 Task: Create a due date automation trigger when advanced on, on the wednesday of the week before a card is due add fields without custom field "Resume" set to 10 at 11:00 AM.
Action: Mouse moved to (1066, 78)
Screenshot: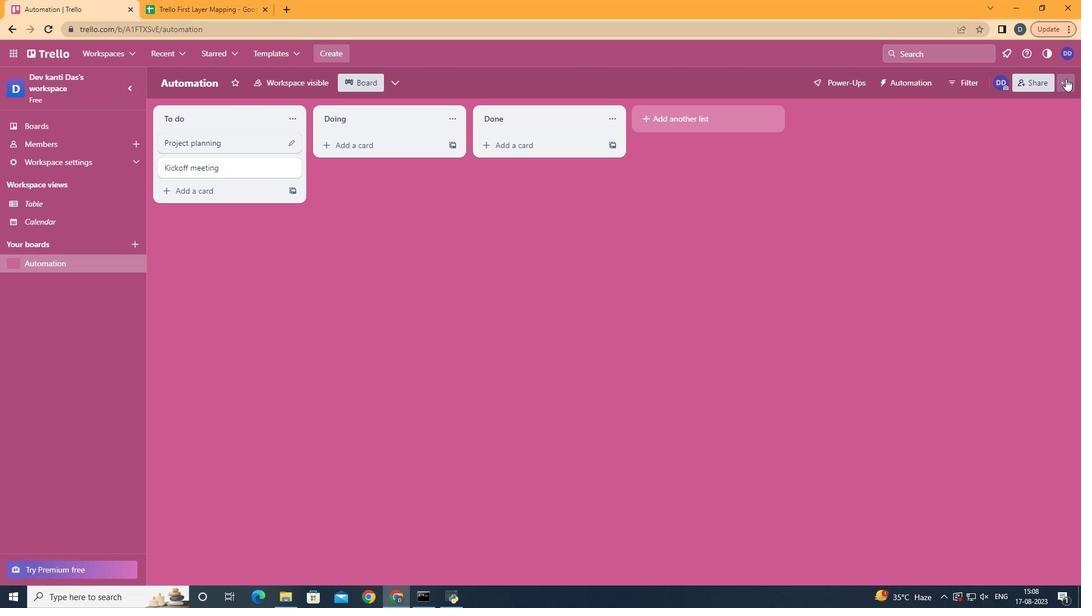 
Action: Mouse pressed left at (1066, 78)
Screenshot: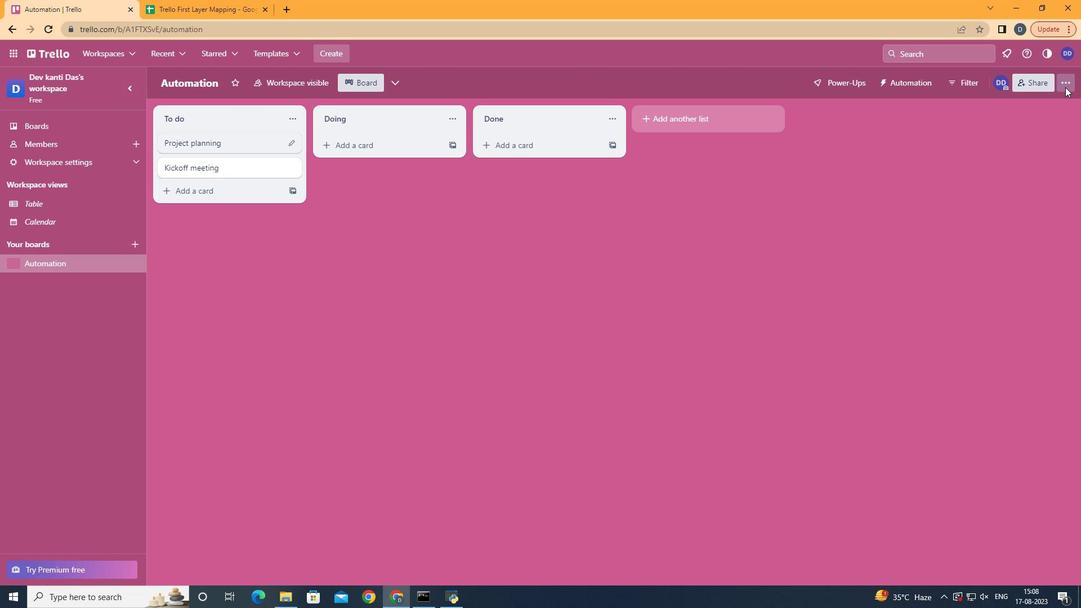 
Action: Mouse moved to (1007, 234)
Screenshot: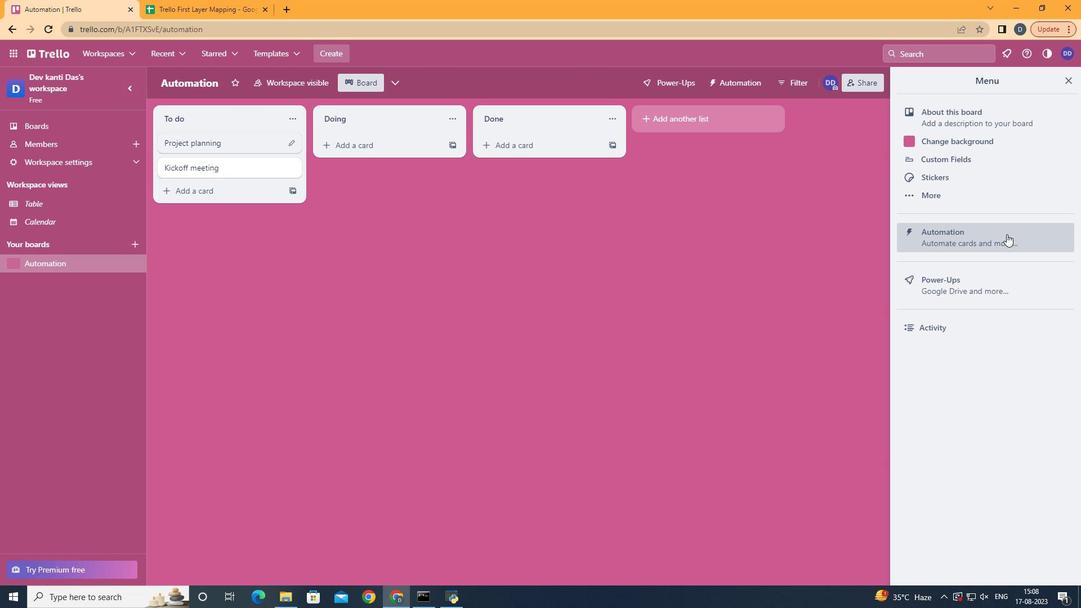 
Action: Mouse pressed left at (1007, 234)
Screenshot: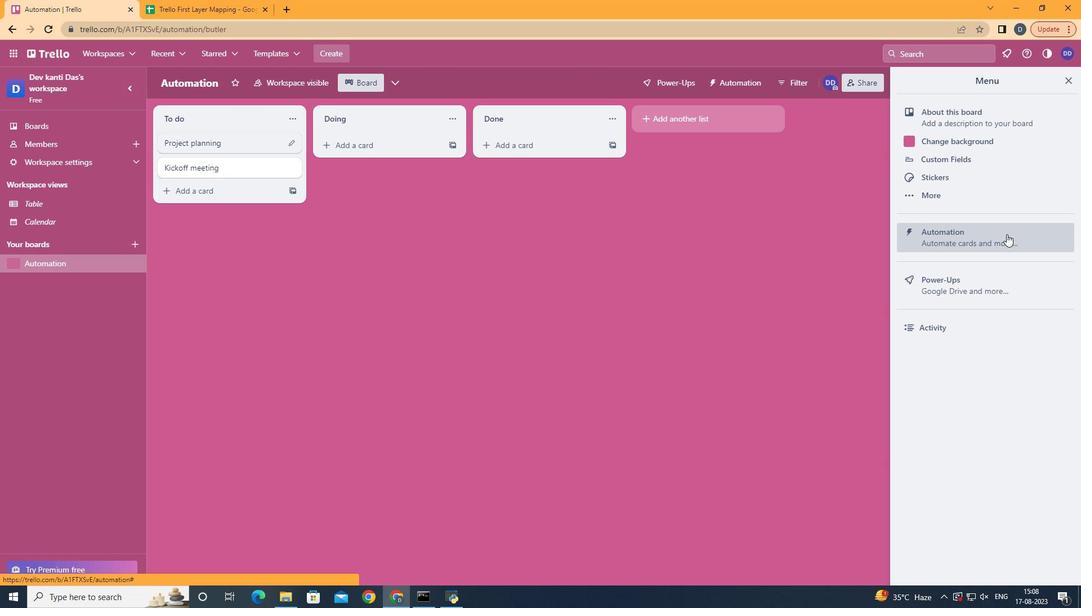 
Action: Mouse moved to (205, 224)
Screenshot: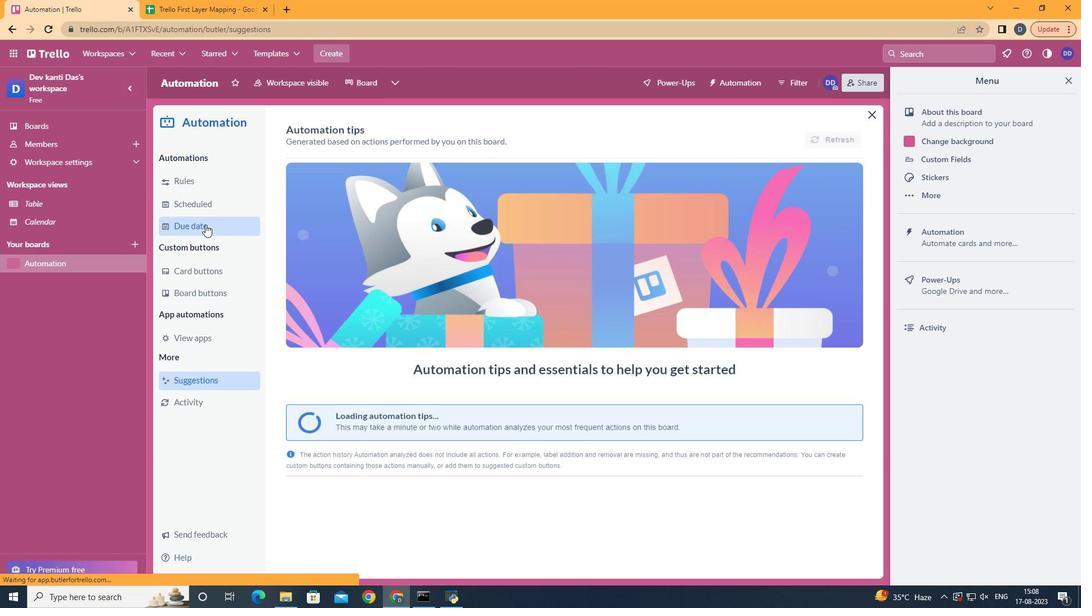 
Action: Mouse pressed left at (205, 224)
Screenshot: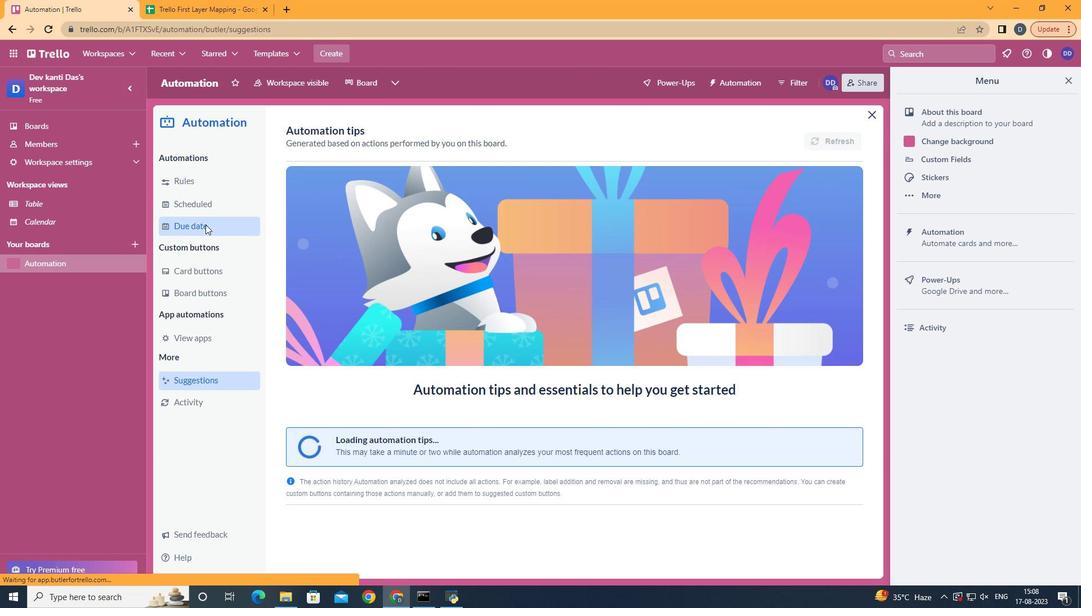 
Action: Mouse moved to (799, 139)
Screenshot: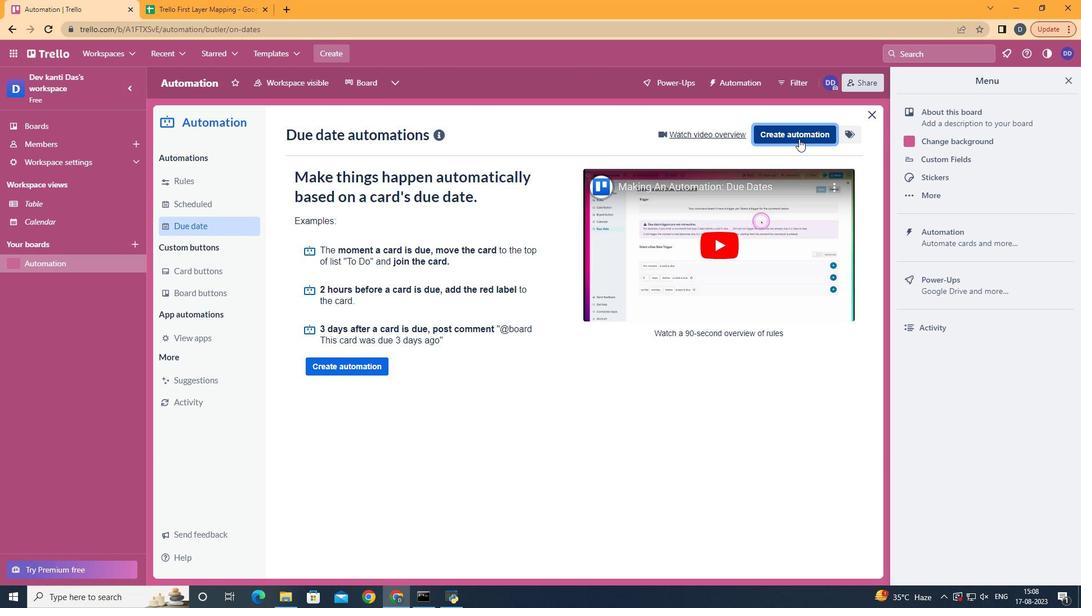 
Action: Mouse pressed left at (799, 139)
Screenshot: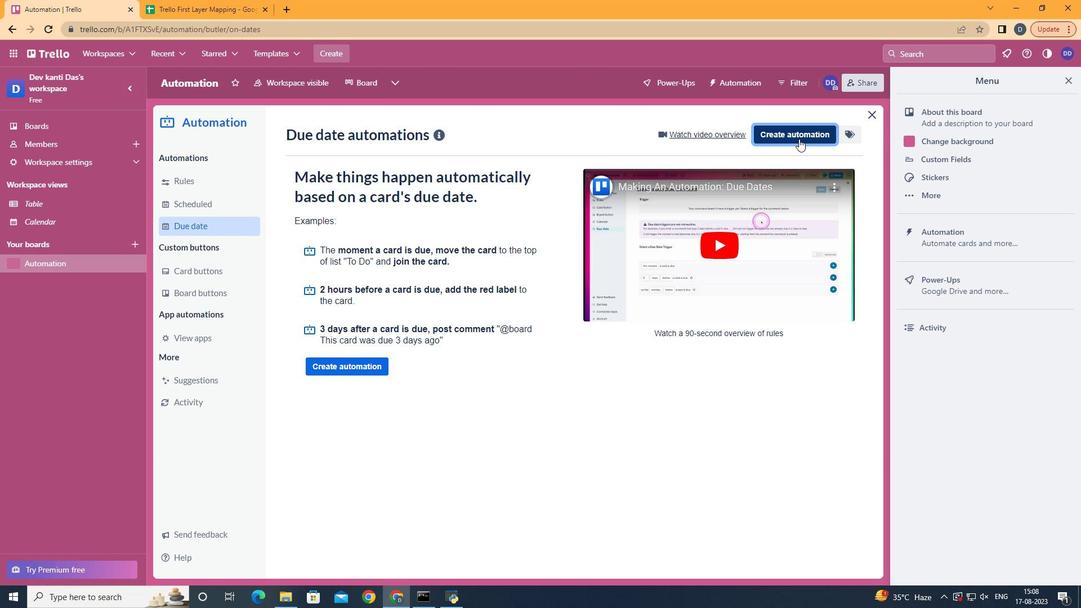 
Action: Mouse moved to (568, 244)
Screenshot: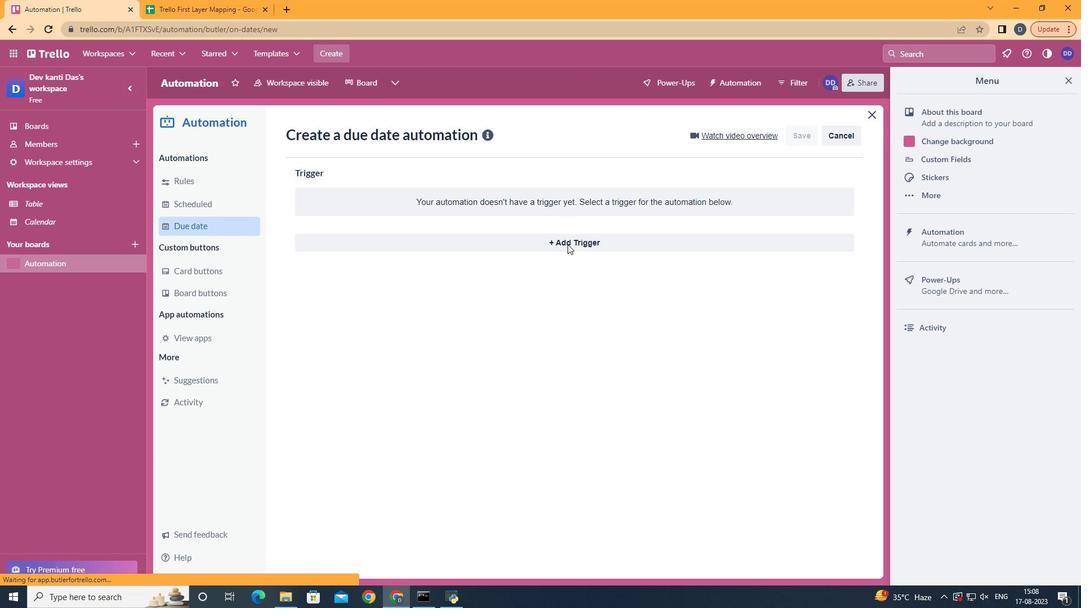 
Action: Mouse pressed left at (568, 244)
Screenshot: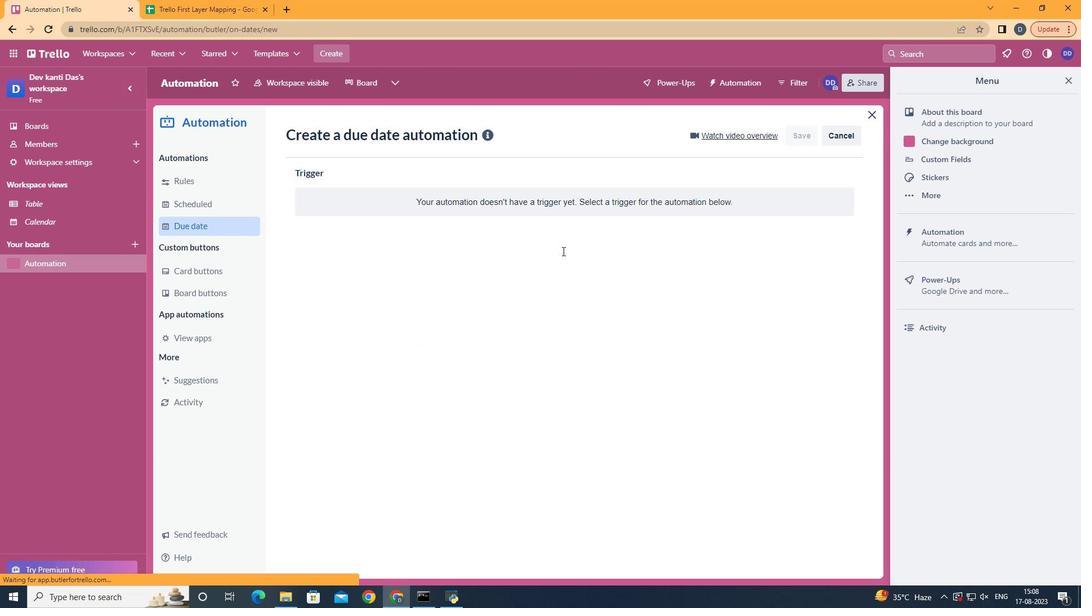 
Action: Mouse moved to (361, 336)
Screenshot: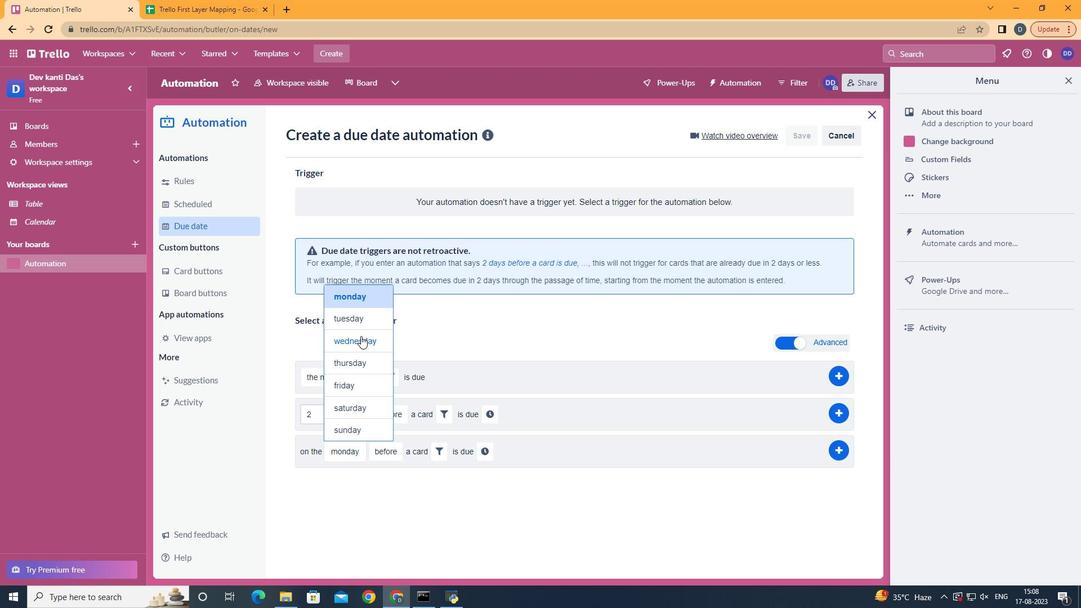
Action: Mouse pressed left at (361, 336)
Screenshot: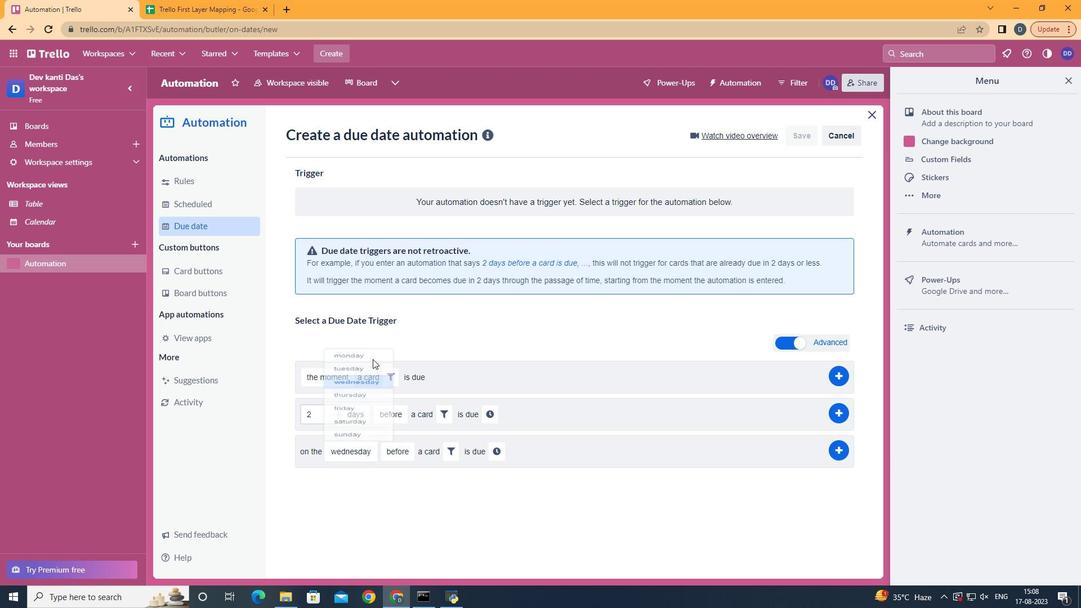 
Action: Mouse moved to (411, 537)
Screenshot: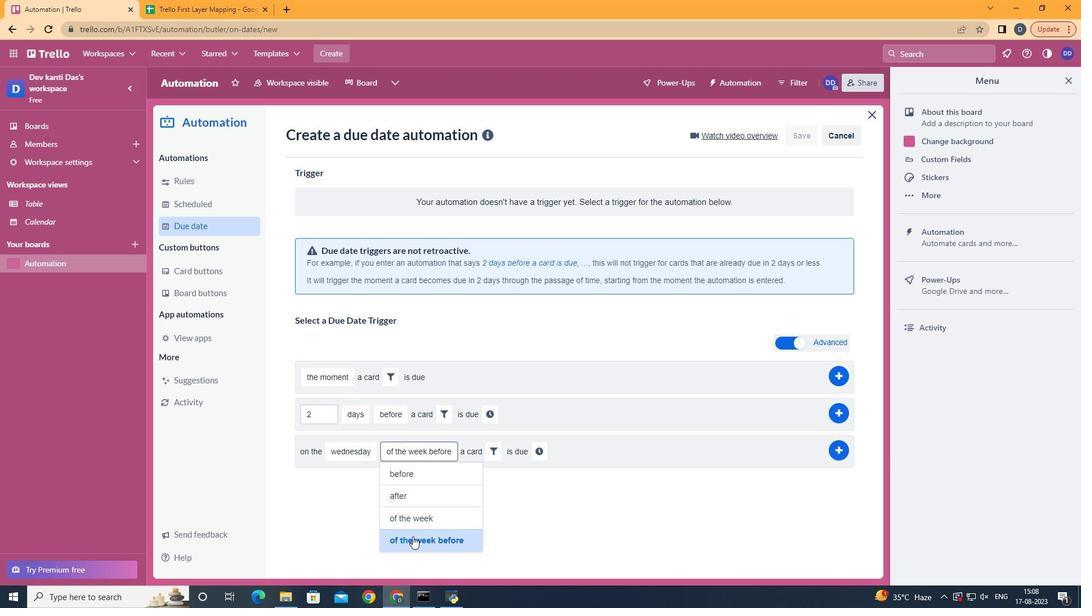 
Action: Mouse pressed left at (411, 537)
Screenshot: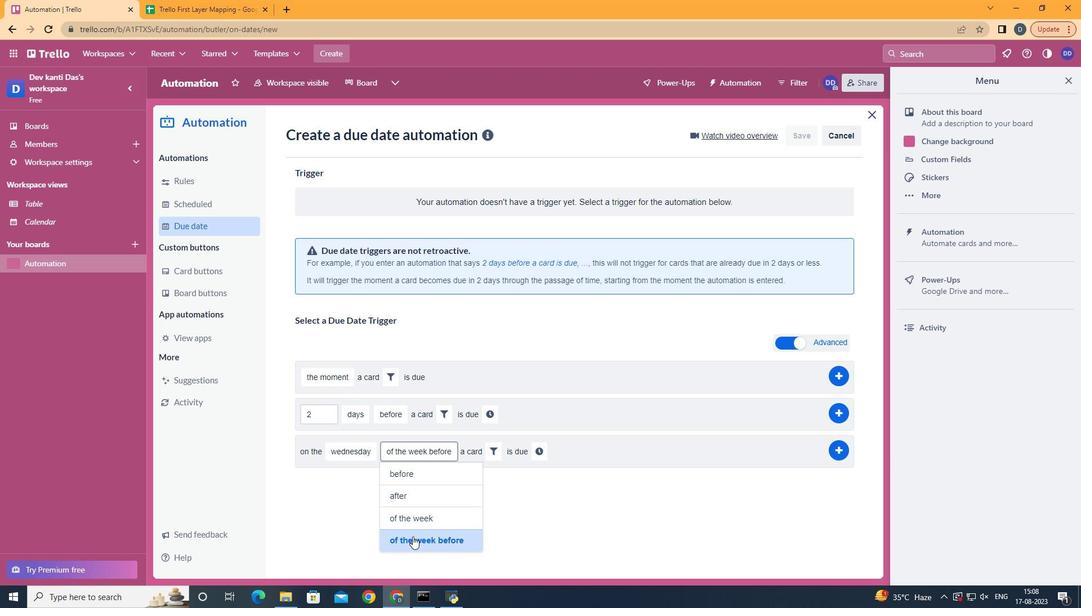 
Action: Mouse moved to (502, 458)
Screenshot: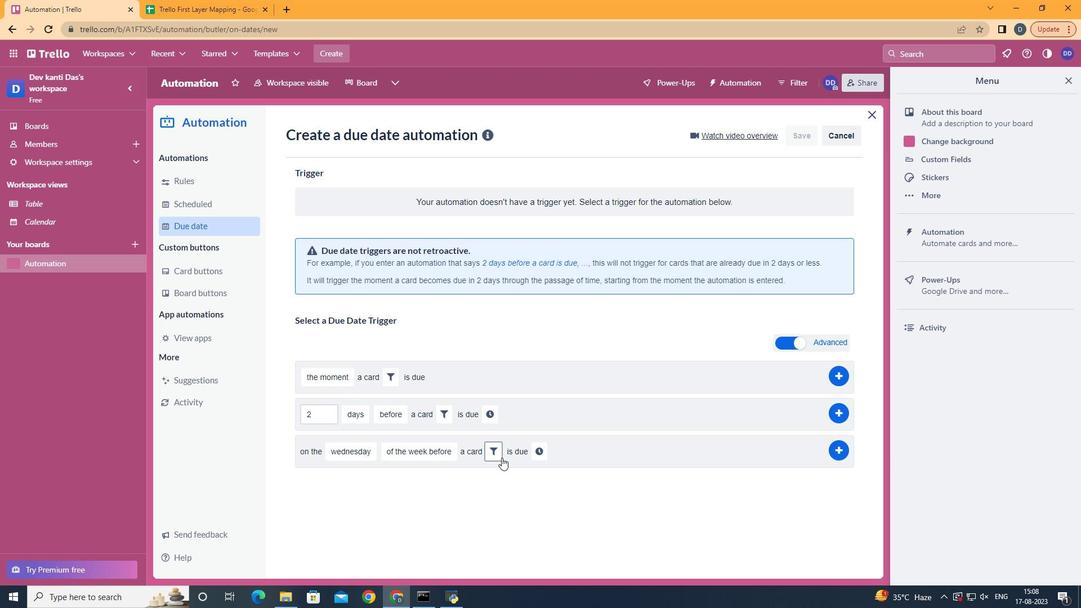 
Action: Mouse pressed left at (502, 458)
Screenshot: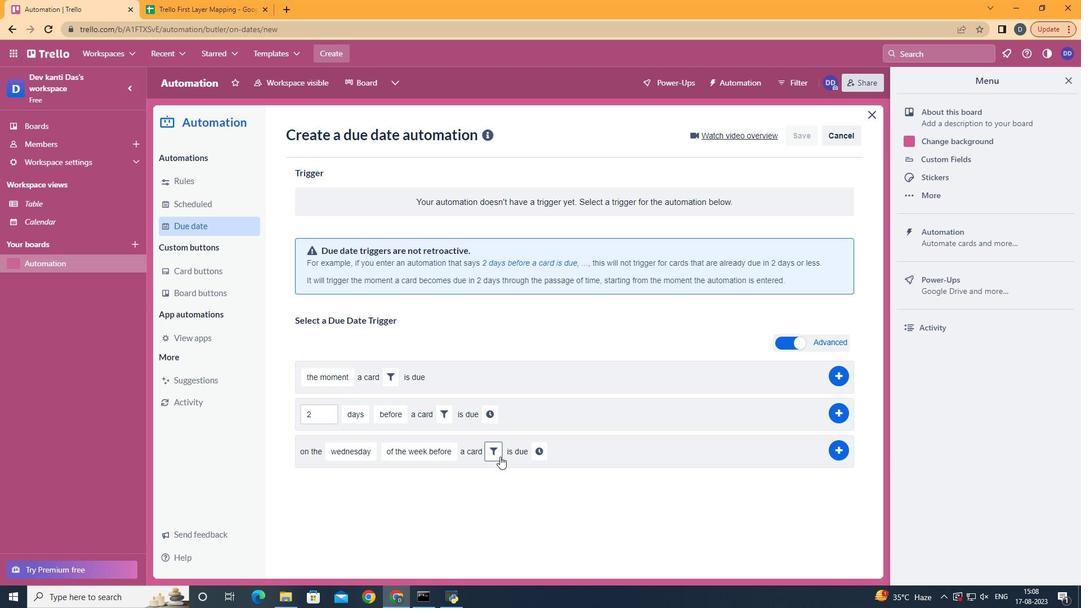 
Action: Mouse moved to (677, 486)
Screenshot: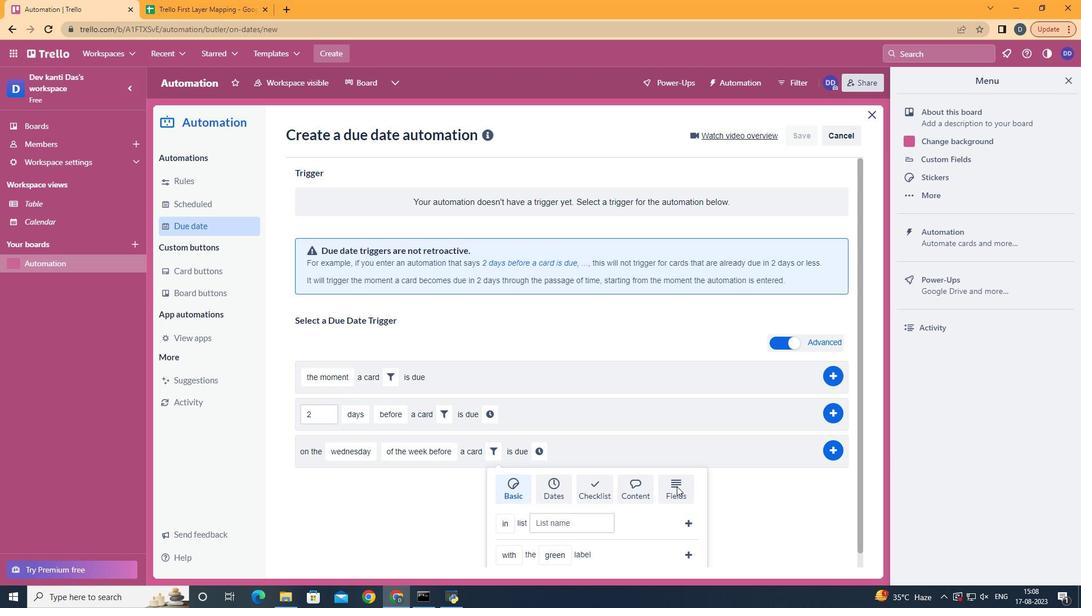
Action: Mouse pressed left at (677, 486)
Screenshot: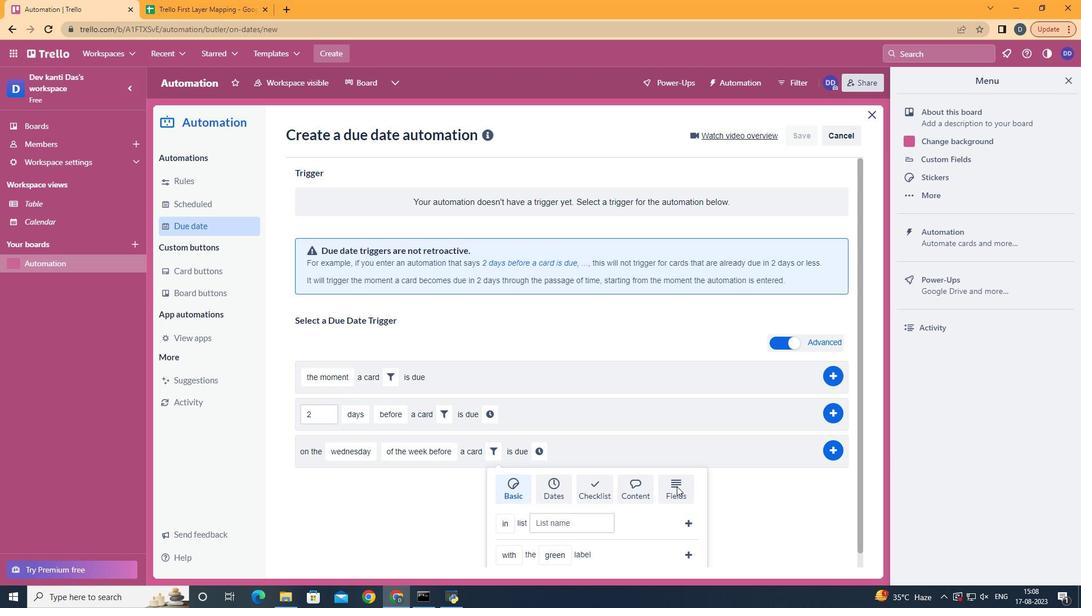 
Action: Mouse scrolled (677, 486) with delta (0, 0)
Screenshot: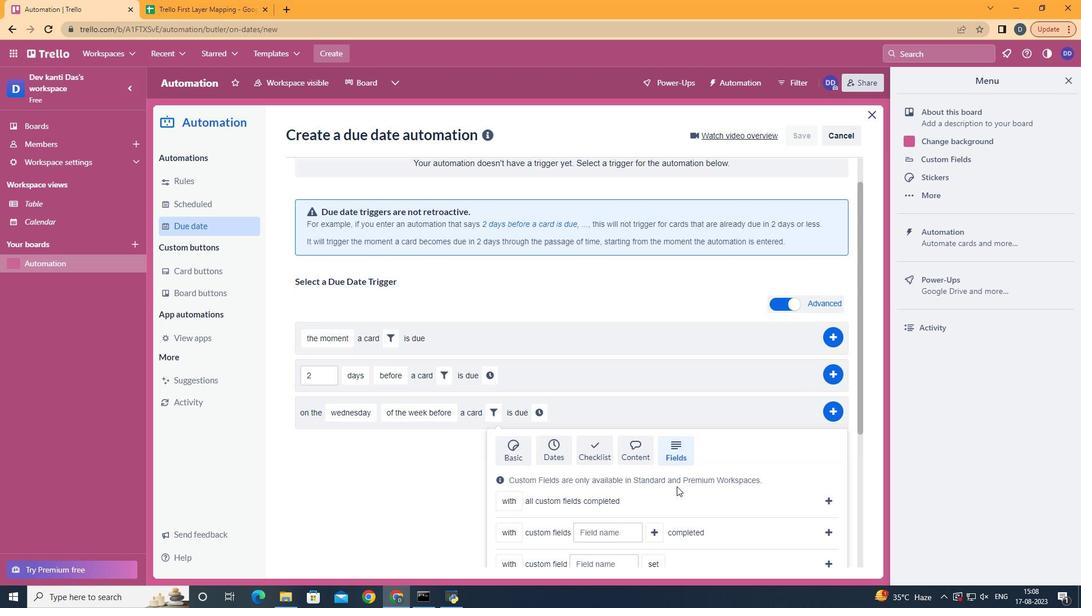 
Action: Mouse scrolled (677, 486) with delta (0, 0)
Screenshot: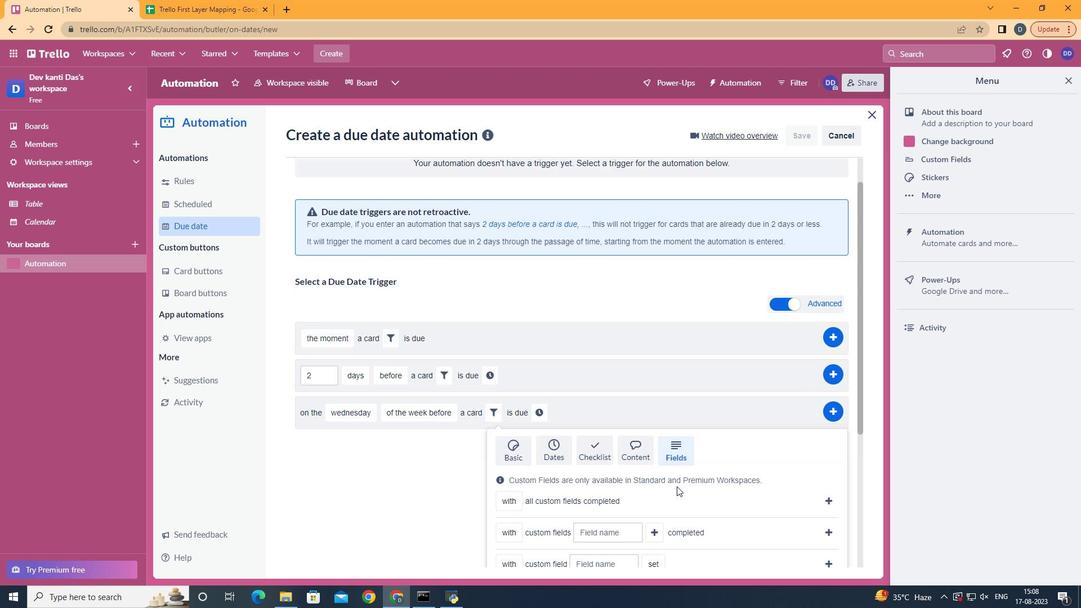 
Action: Mouse scrolled (677, 486) with delta (0, 0)
Screenshot: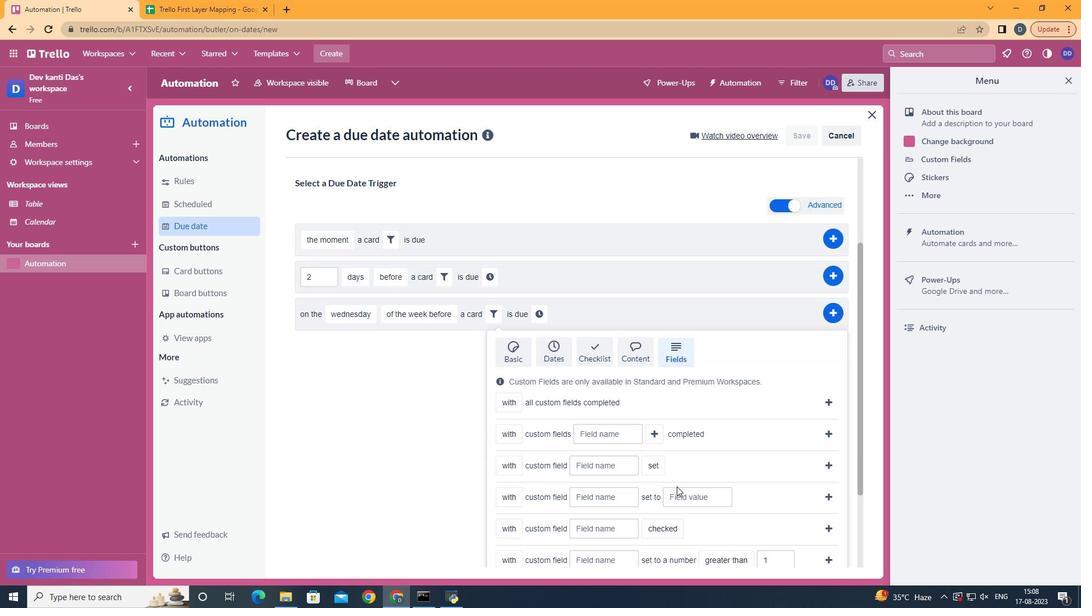 
Action: Mouse scrolled (677, 486) with delta (0, 0)
Screenshot: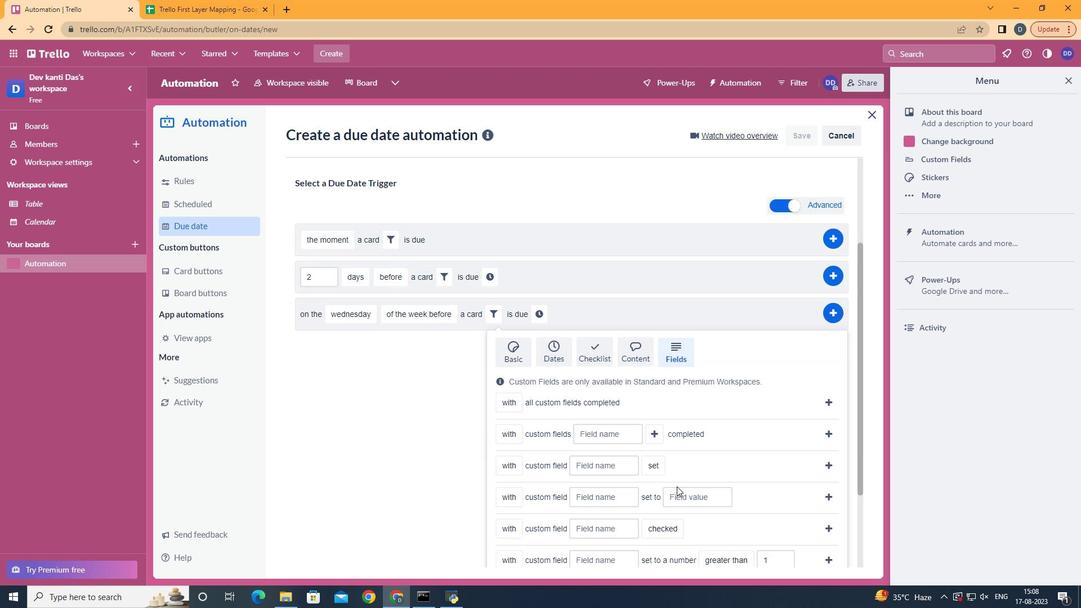 
Action: Mouse scrolled (677, 486) with delta (0, 0)
Screenshot: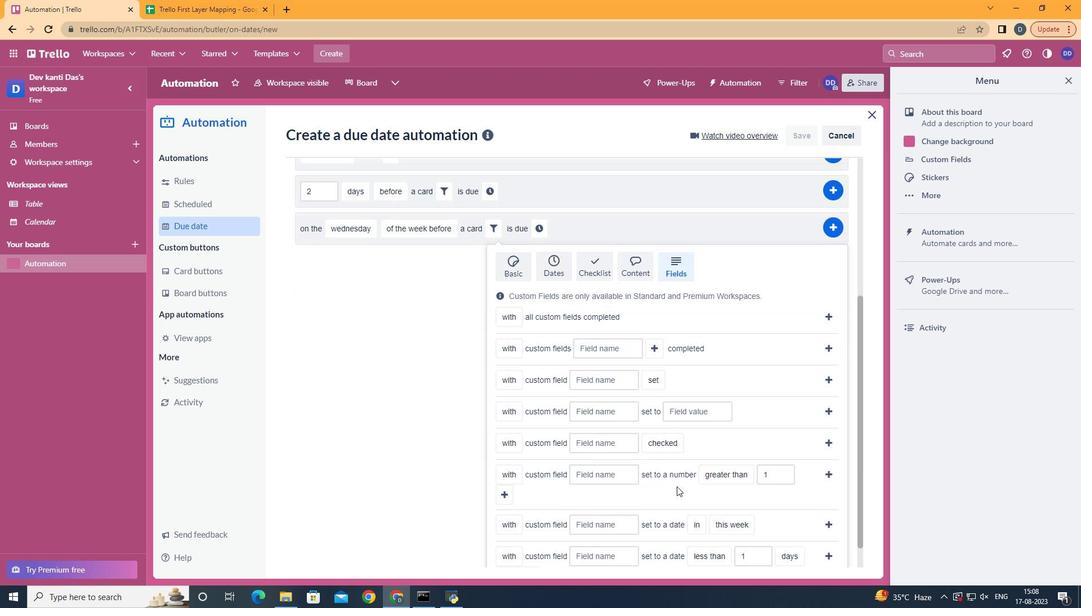 
Action: Mouse scrolled (677, 486) with delta (0, 0)
Screenshot: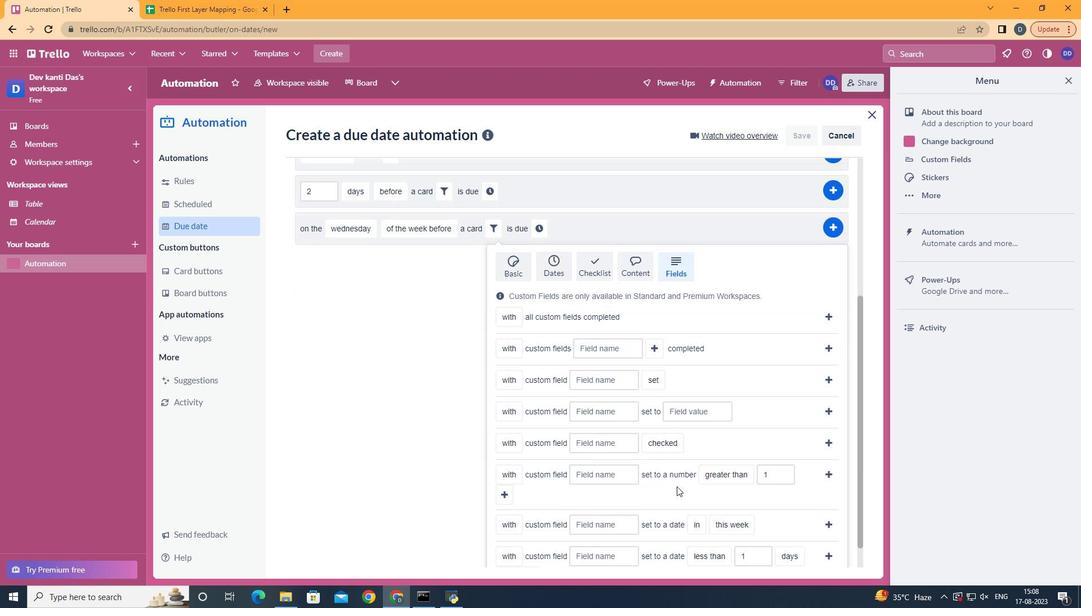 
Action: Mouse moved to (575, 383)
Screenshot: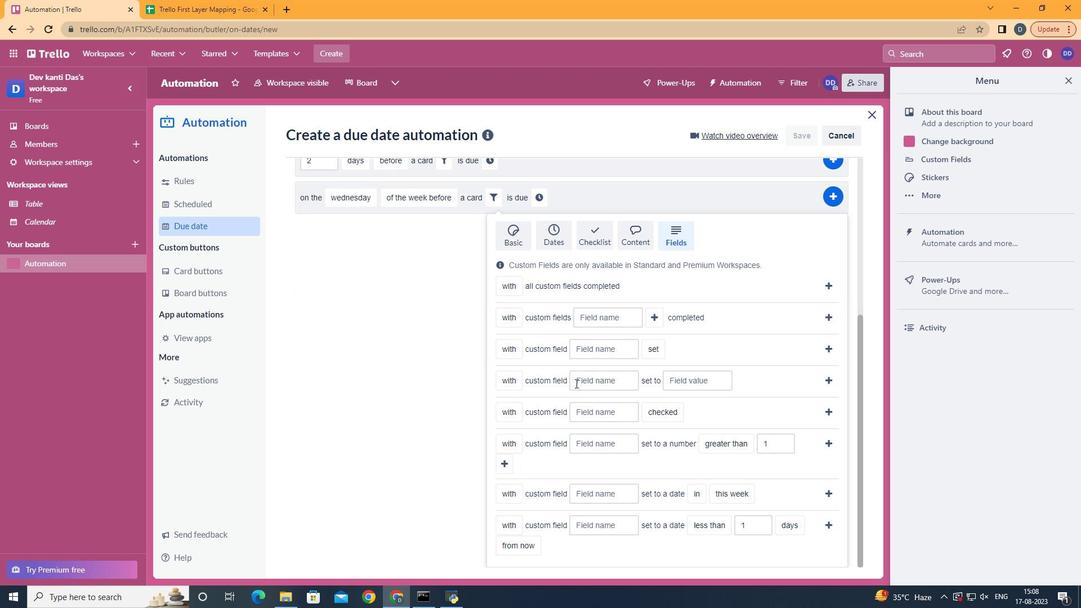 
Action: Mouse pressed left at (575, 383)
Screenshot: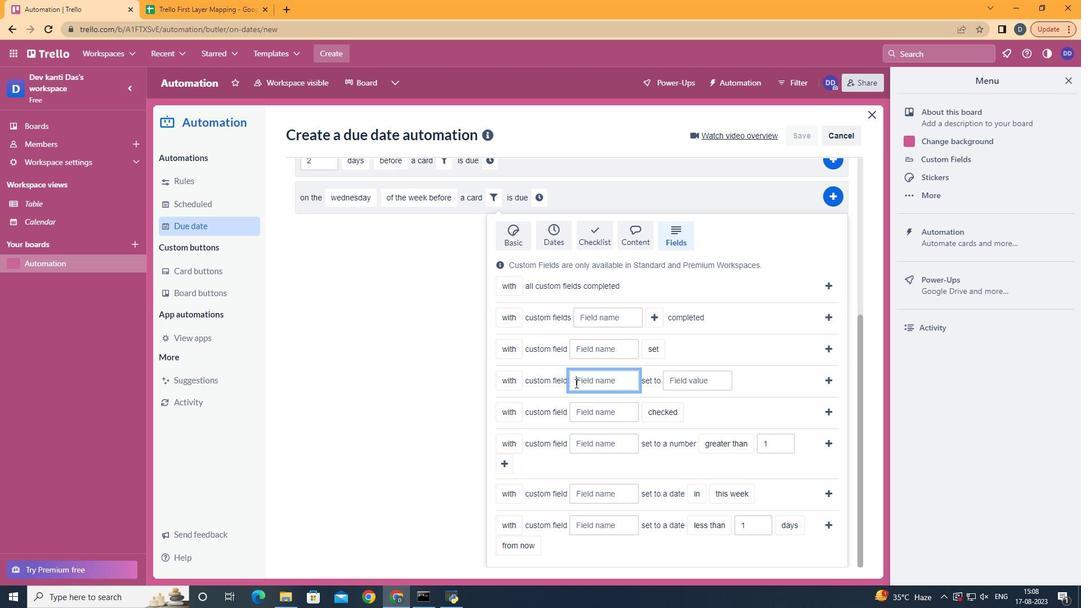 
Action: Key pressed <Key.shift>Re
Screenshot: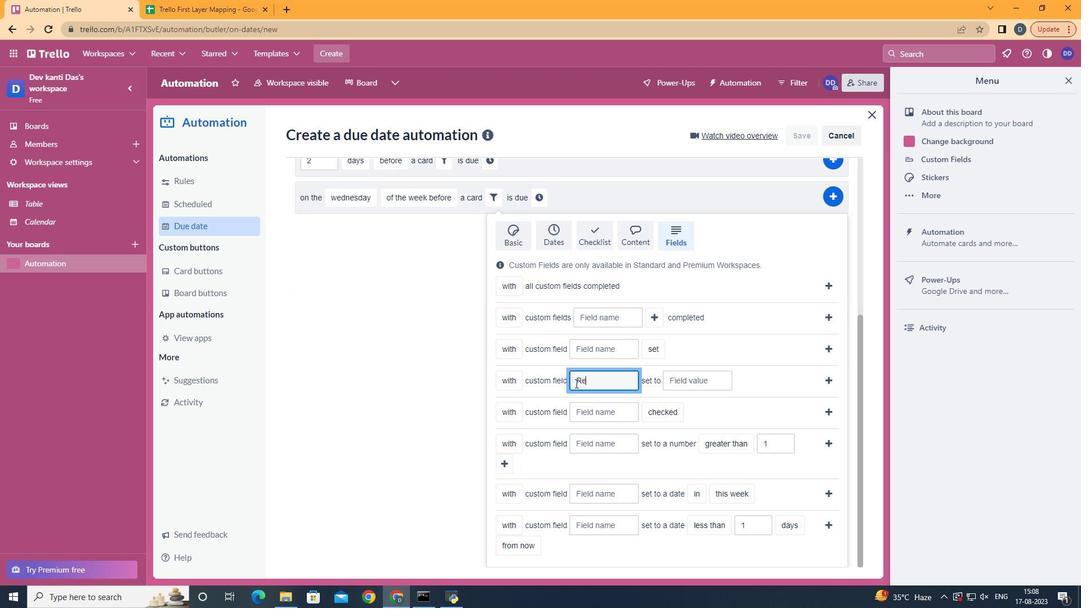 
Action: Mouse moved to (524, 421)
Screenshot: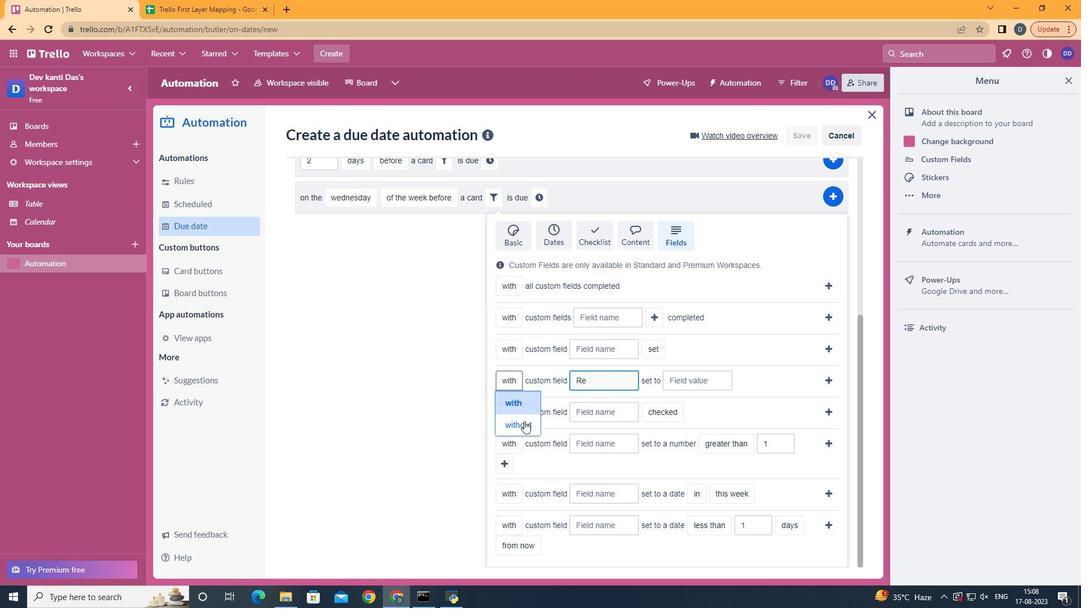 
Action: Mouse pressed left at (524, 421)
Screenshot: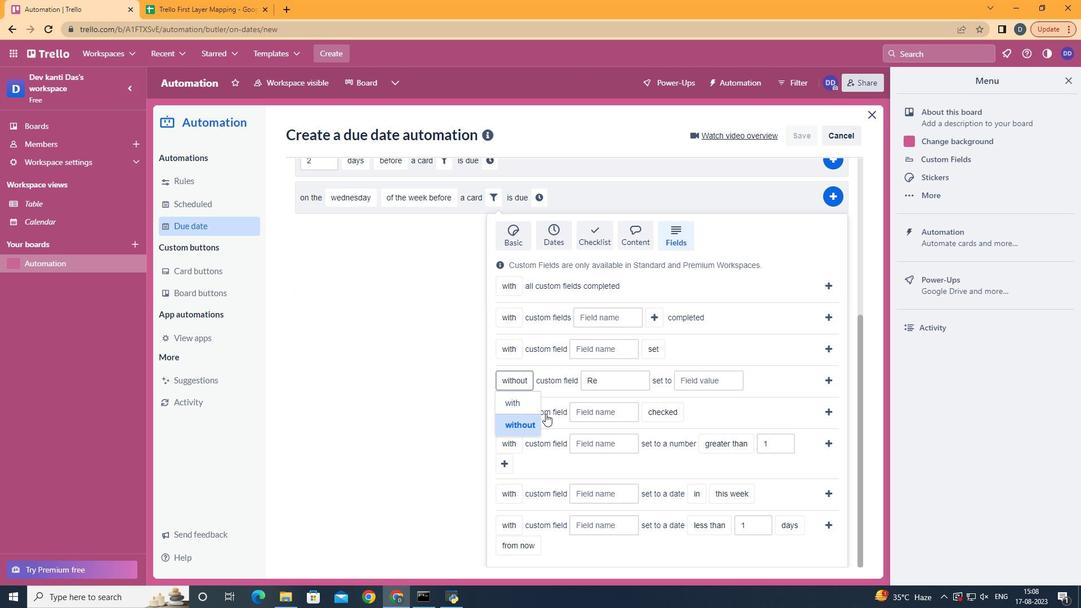 
Action: Mouse moved to (609, 384)
Screenshot: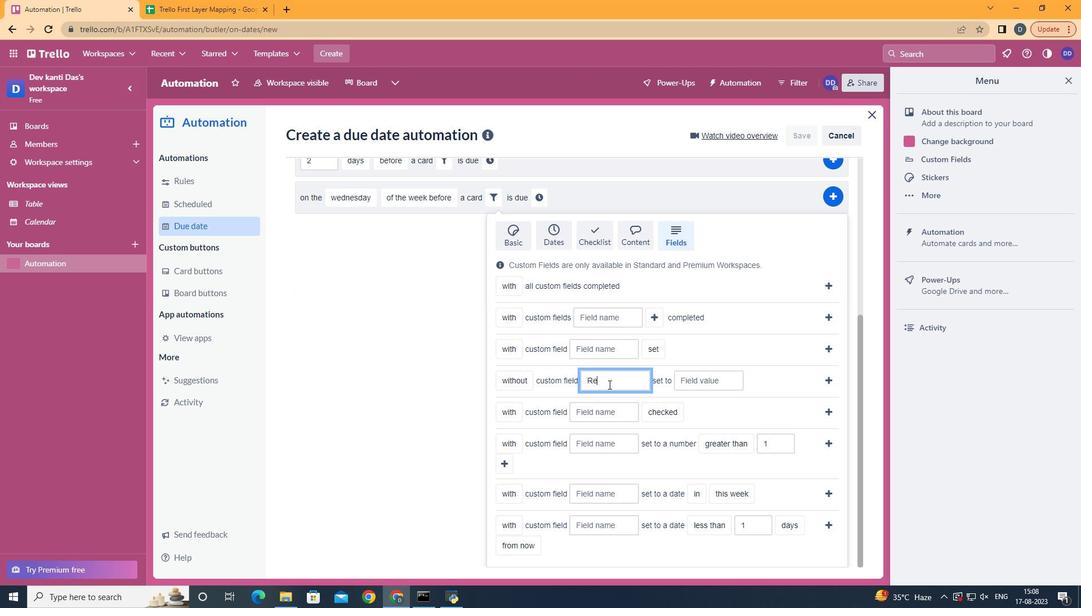 
Action: Mouse pressed left at (609, 384)
Screenshot: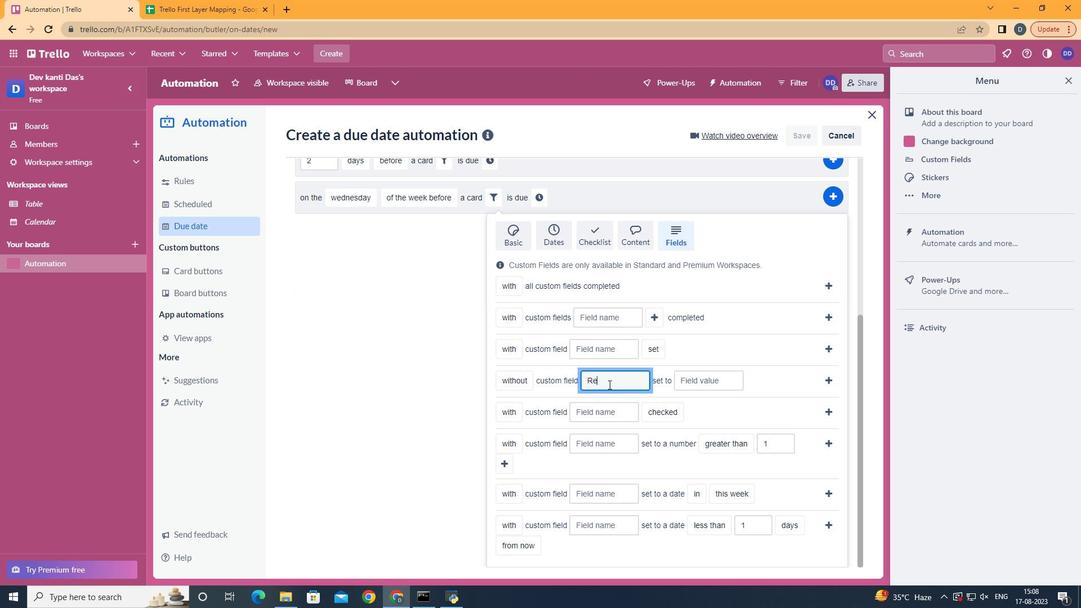 
Action: Key pressed sume
Screenshot: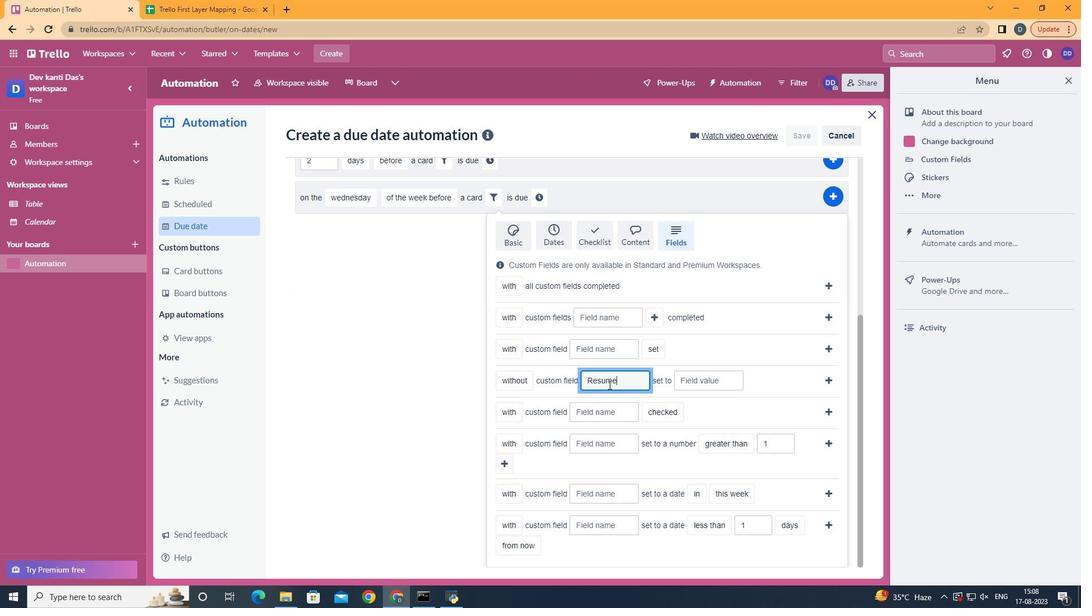 
Action: Mouse moved to (717, 384)
Screenshot: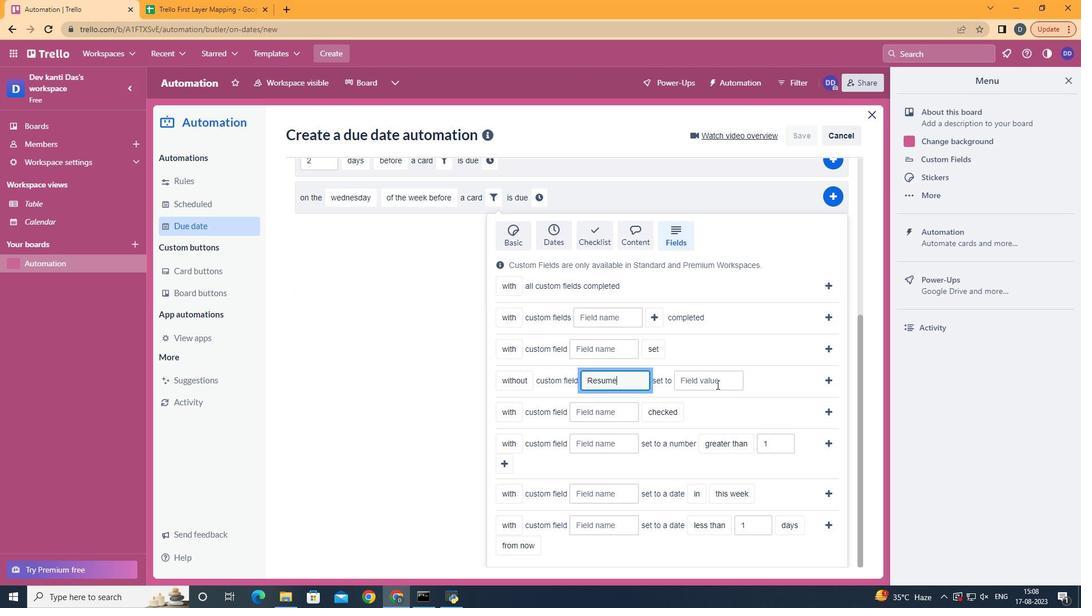 
Action: Mouse pressed left at (717, 384)
Screenshot: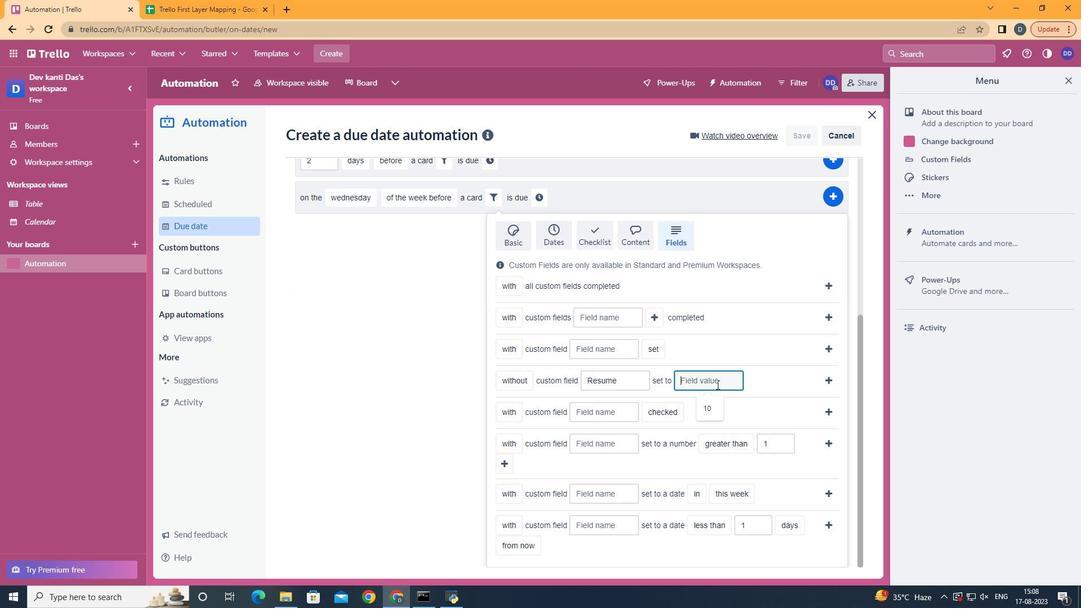 
Action: Key pressed 10
Screenshot: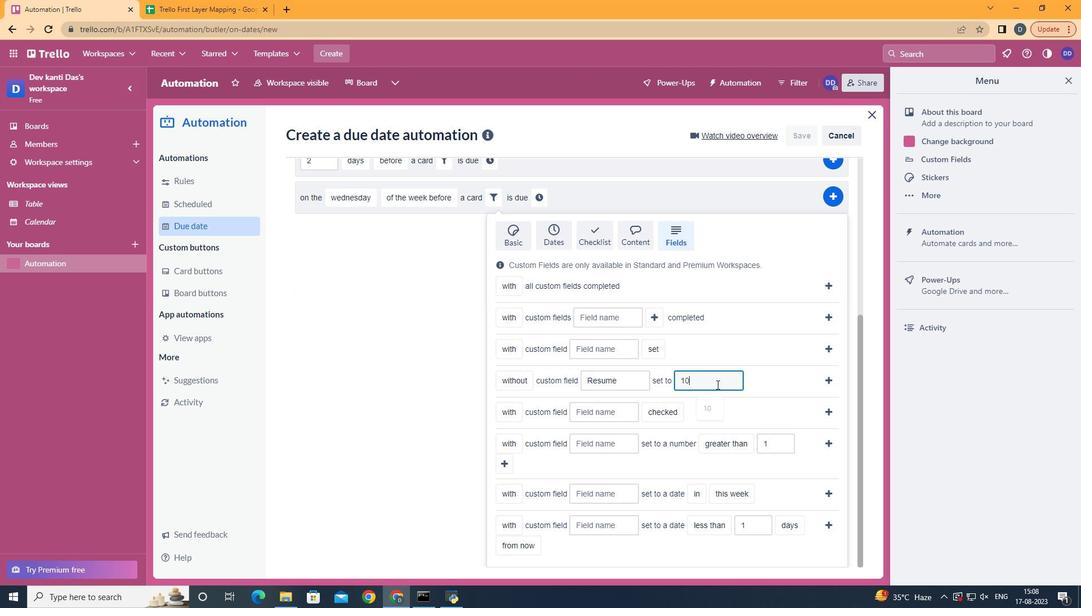 
Action: Mouse moved to (832, 376)
Screenshot: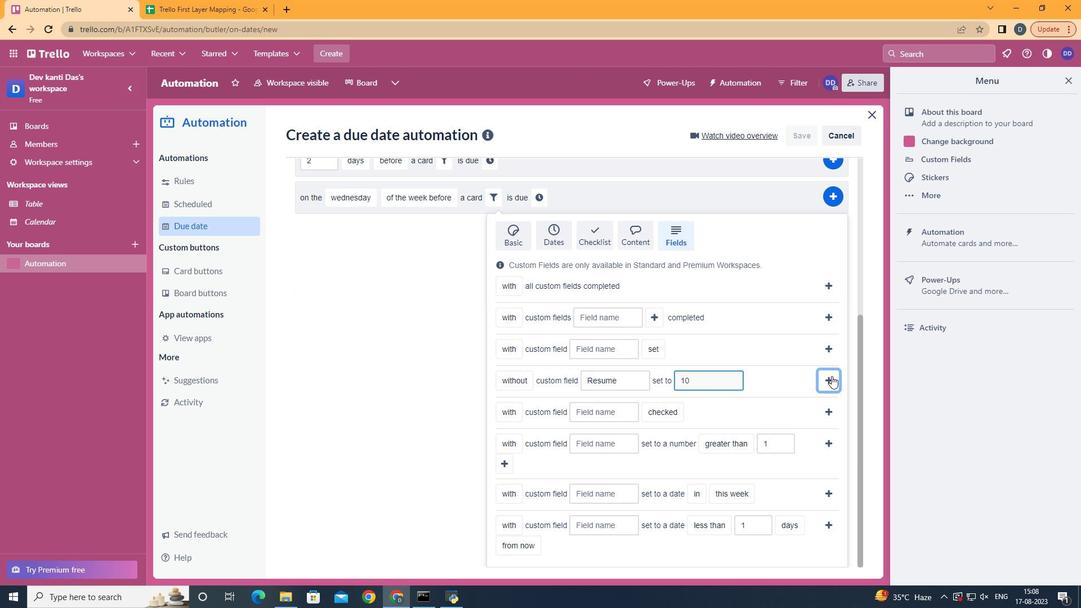 
Action: Mouse pressed left at (832, 376)
Screenshot: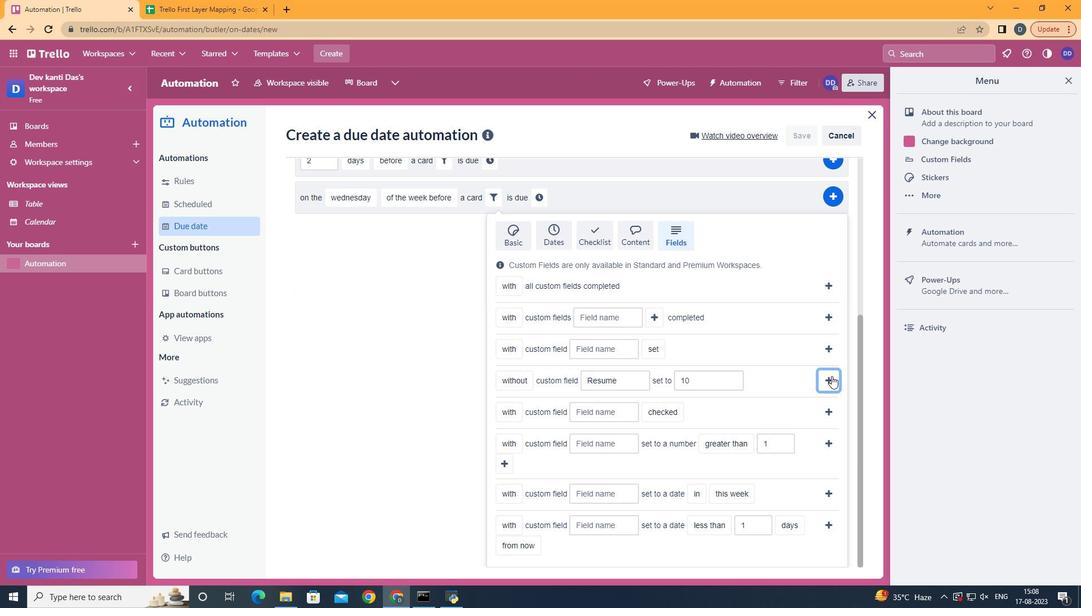 
Action: Mouse moved to (719, 450)
Screenshot: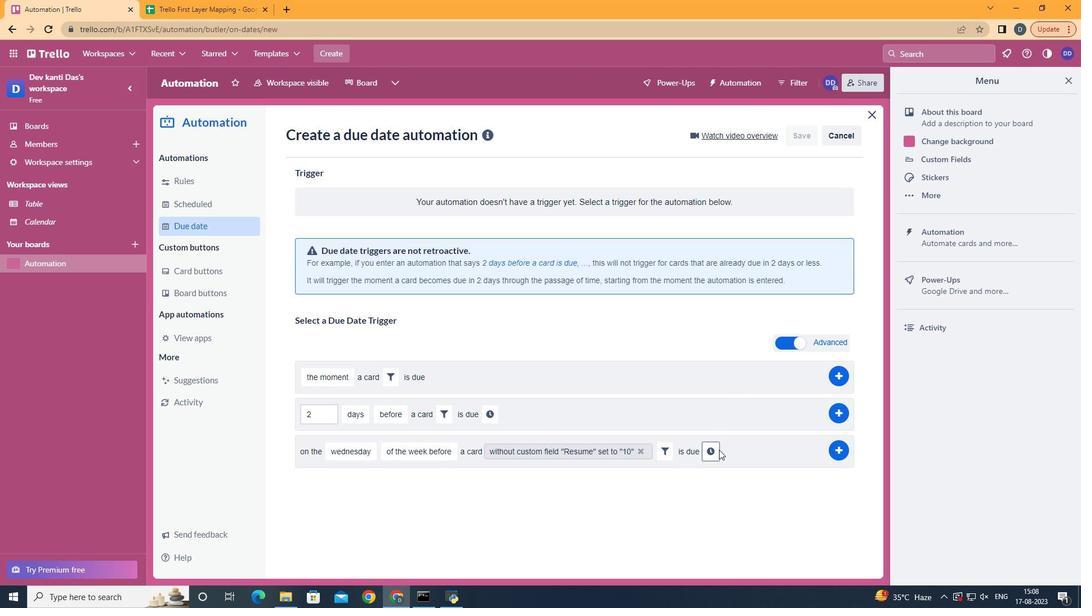 
Action: Mouse pressed left at (719, 450)
Screenshot: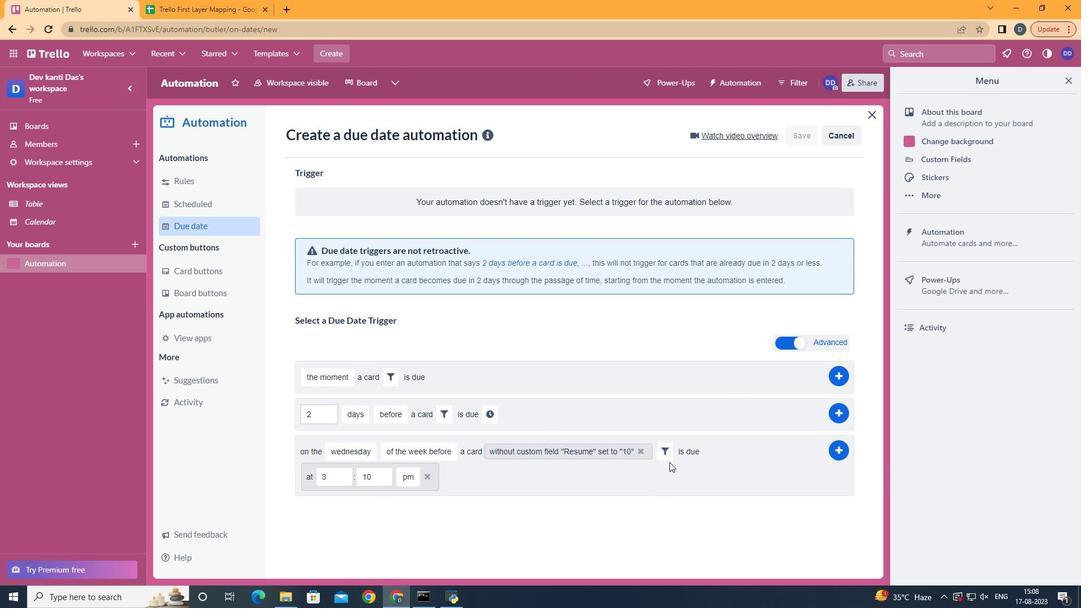 
Action: Mouse moved to (329, 473)
Screenshot: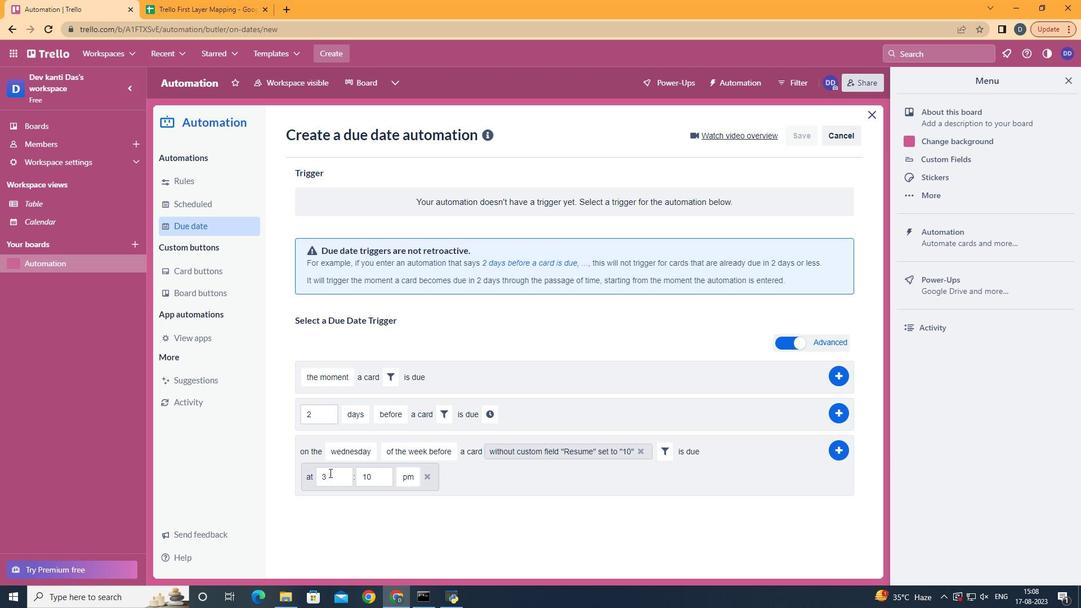 
Action: Mouse pressed left at (329, 473)
Screenshot: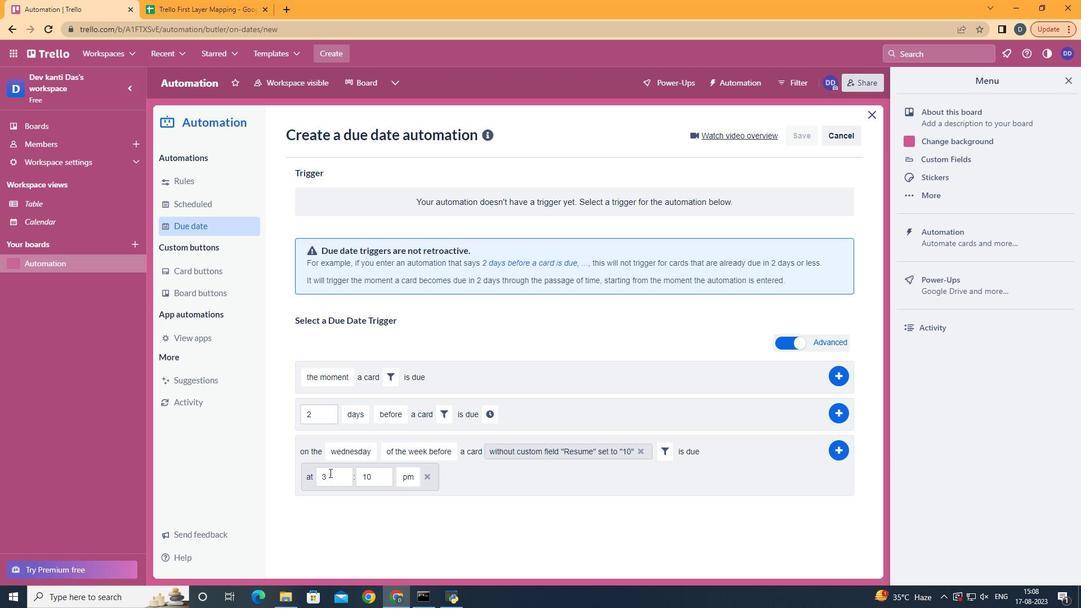 
Action: Key pressed <Key.backspace>11
Screenshot: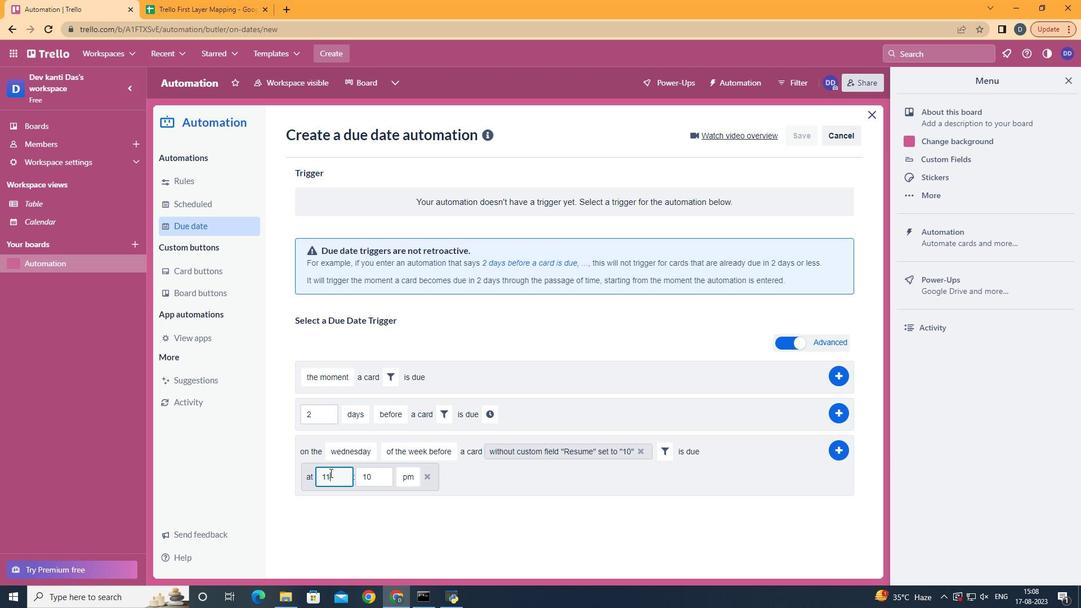 
Action: Mouse moved to (369, 484)
Screenshot: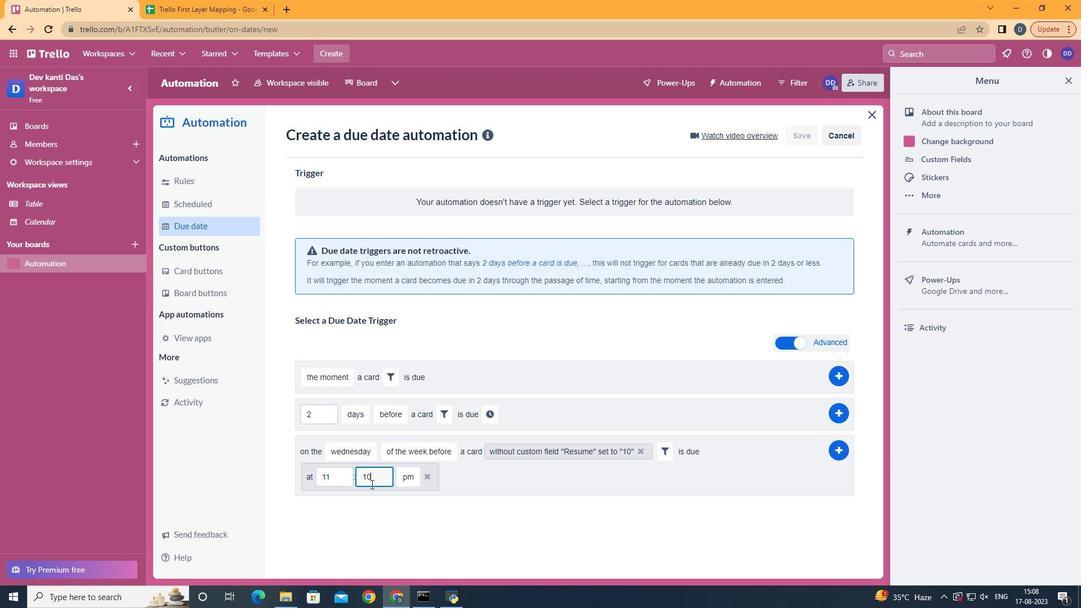 
Action: Mouse pressed left at (369, 484)
Screenshot: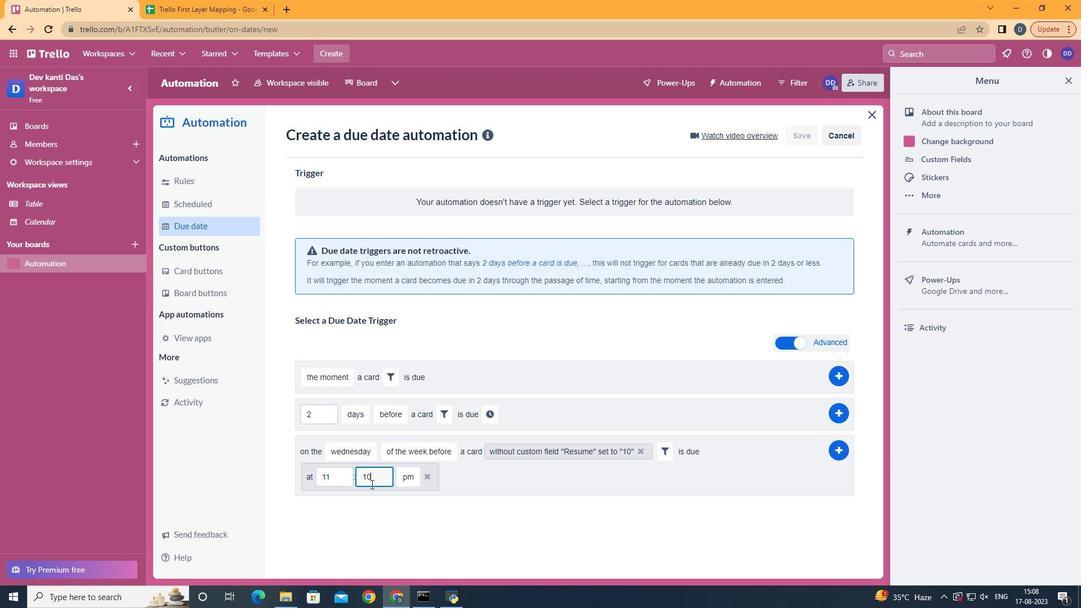 
Action: Mouse moved to (371, 484)
Screenshot: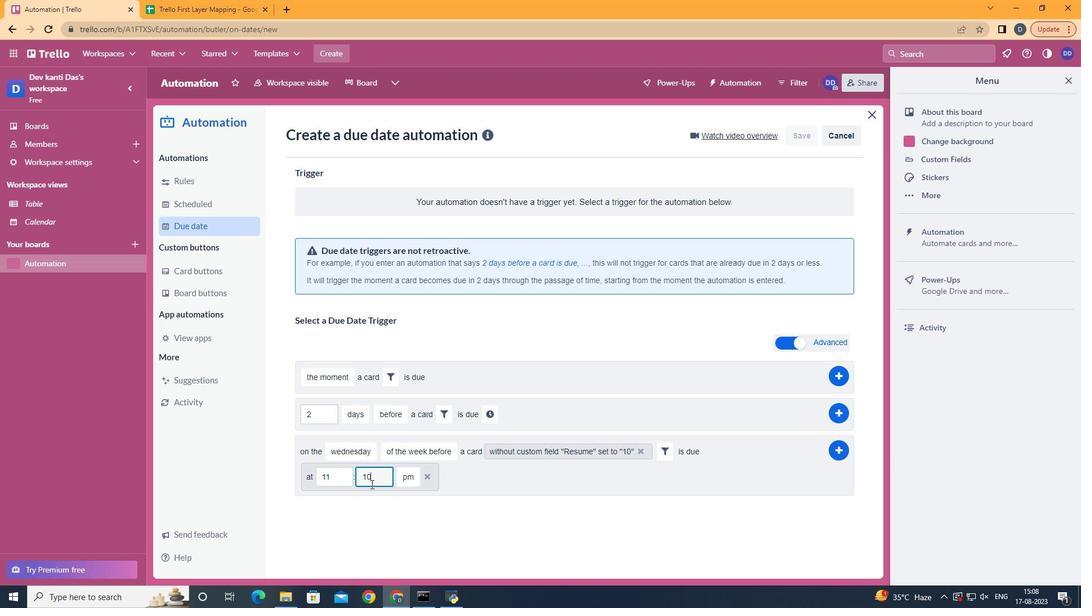 
Action: Key pressed <Key.backspace>
Screenshot: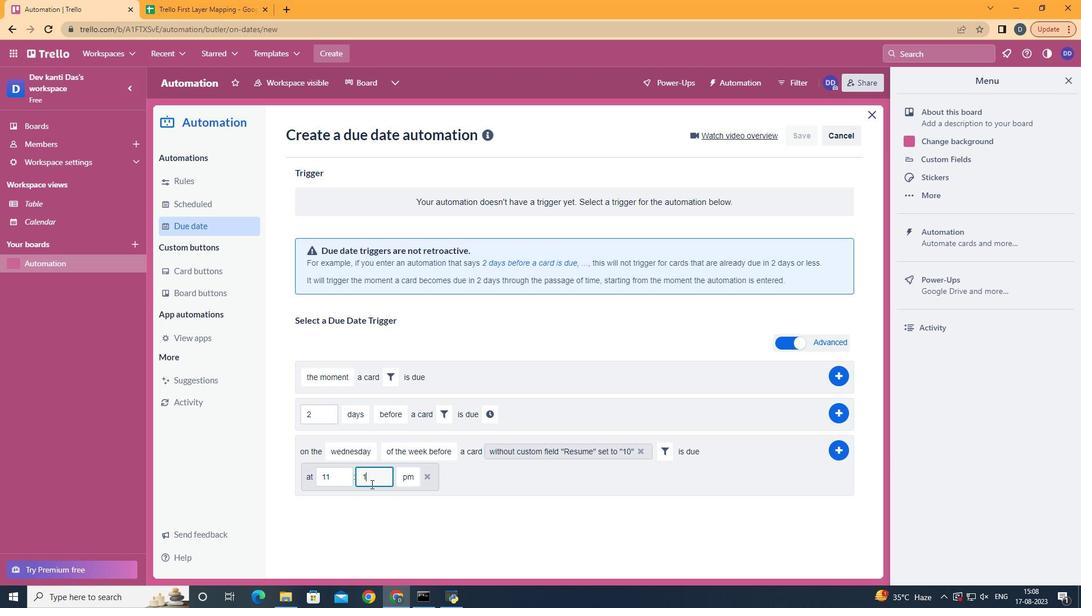 
Action: Mouse moved to (371, 484)
Screenshot: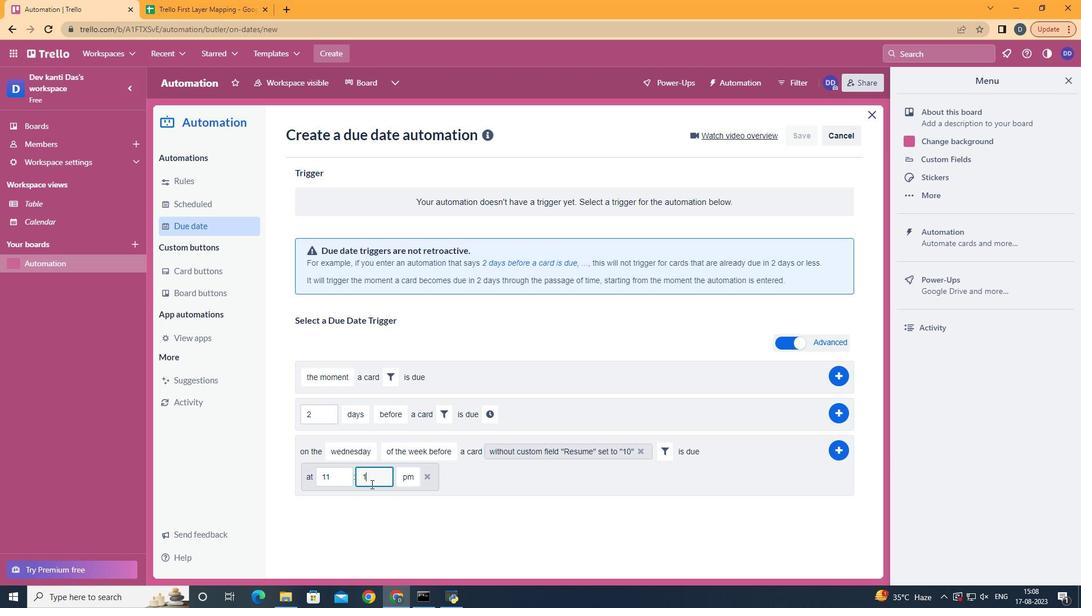 
Action: Key pressed <Key.backspace>
Screenshot: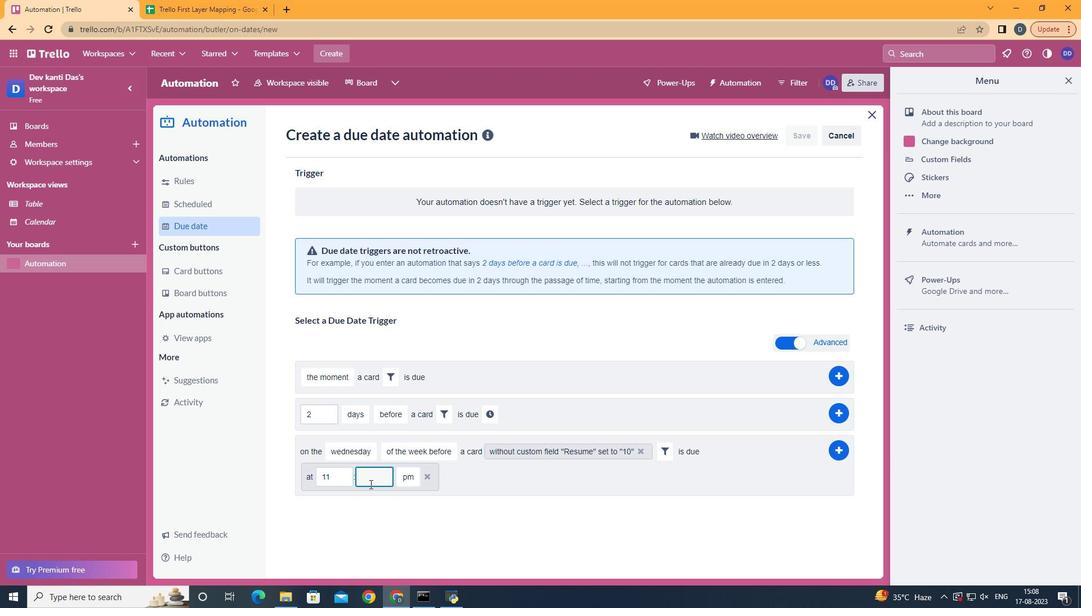 
Action: Mouse moved to (370, 484)
Screenshot: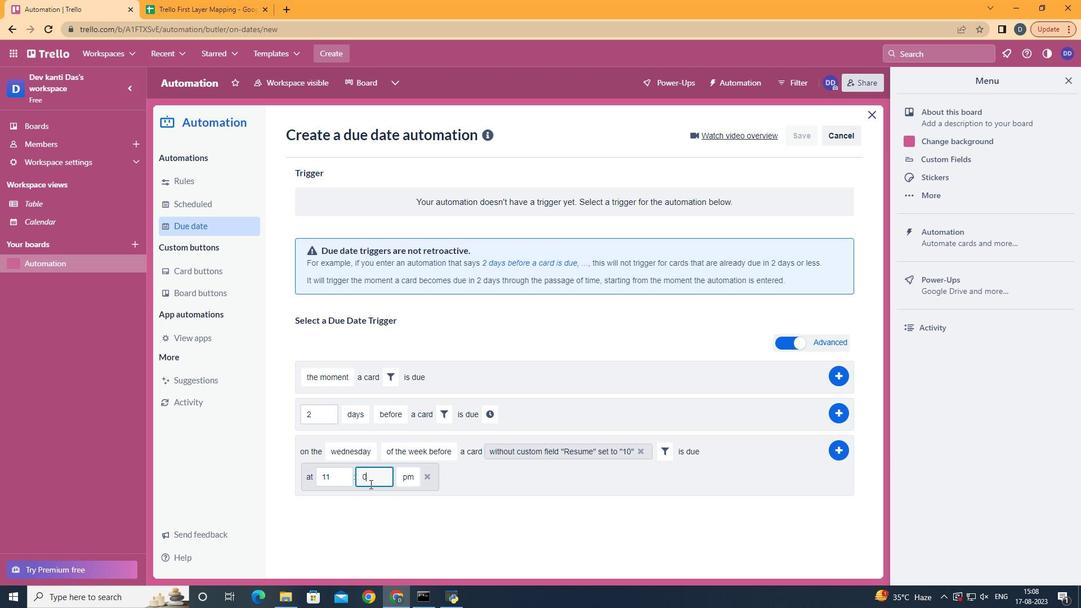 
Action: Key pressed 00
Screenshot: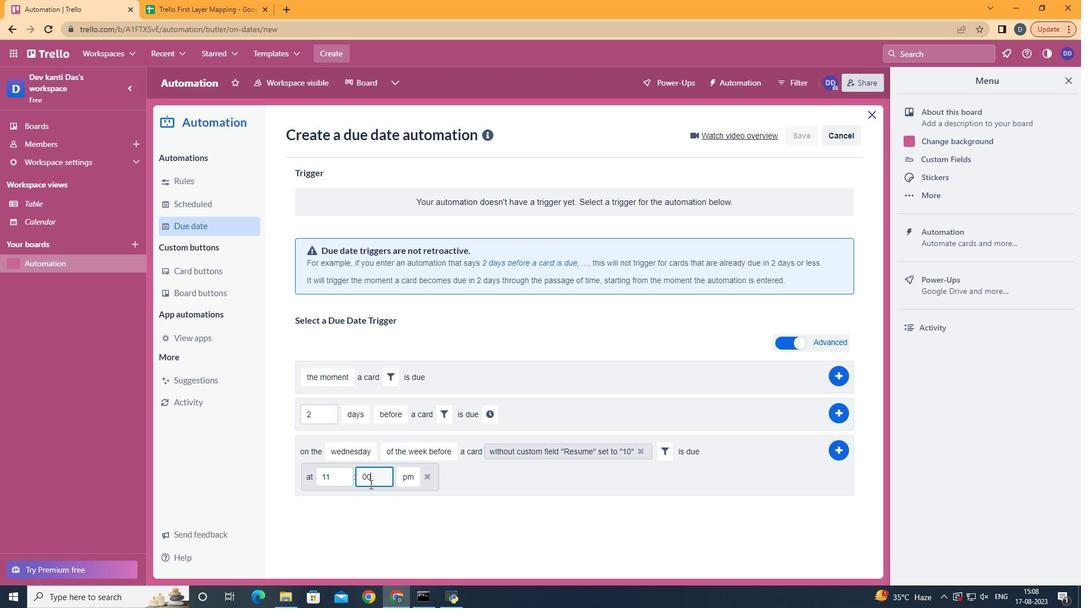 
Action: Mouse moved to (407, 497)
Screenshot: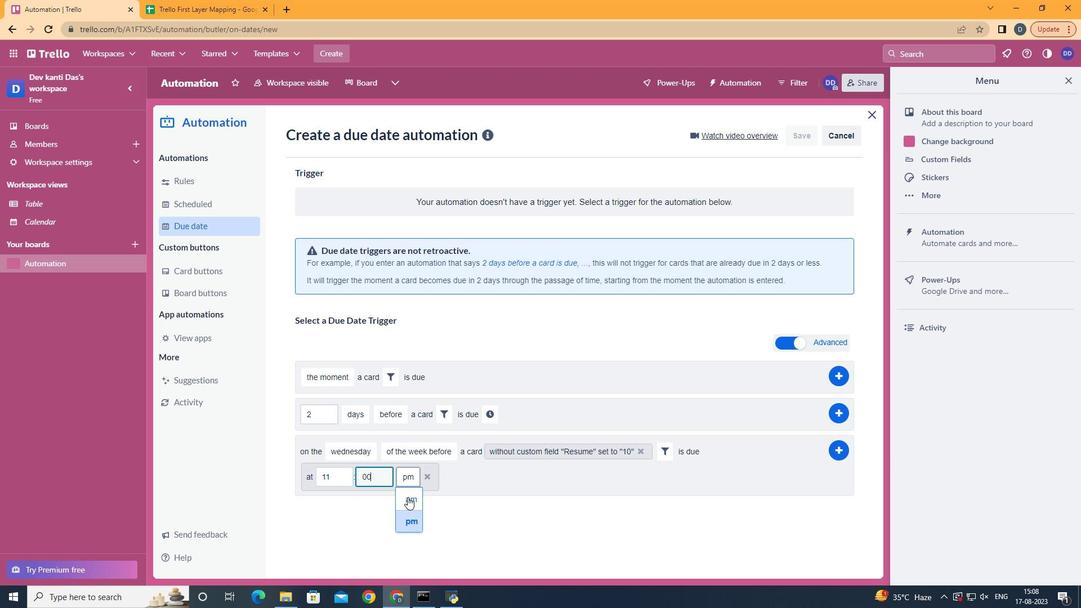 
Action: Mouse pressed left at (407, 497)
Screenshot: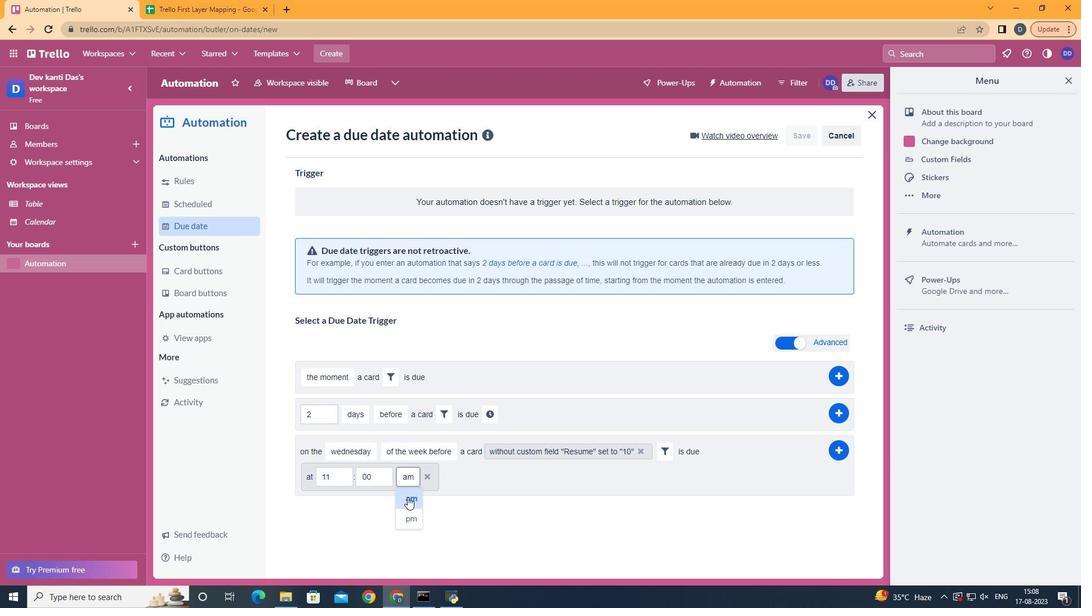 
Action: Mouse moved to (840, 451)
Screenshot: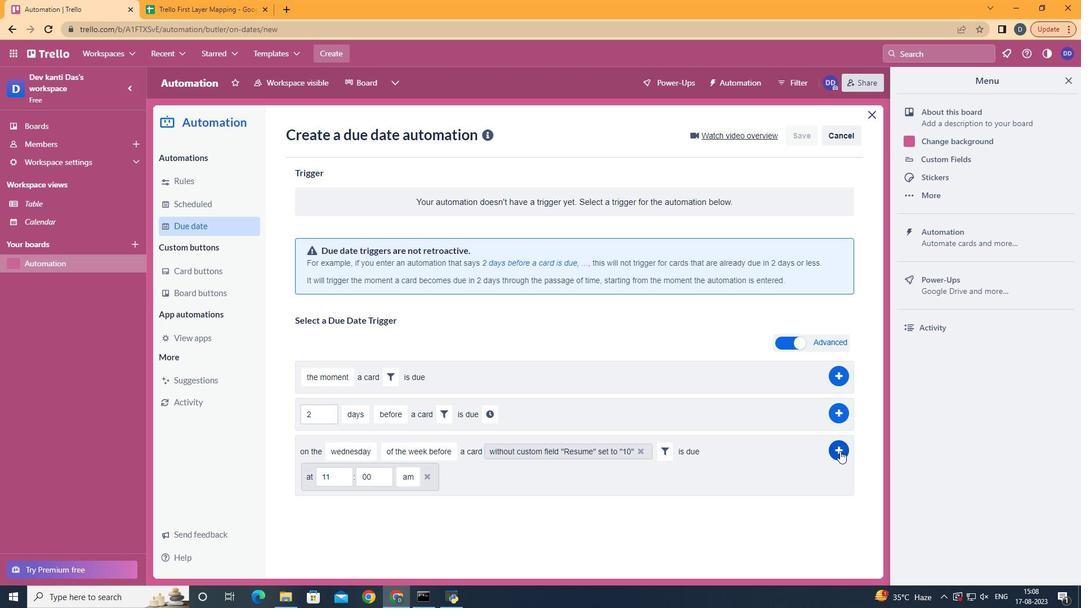 
Action: Mouse pressed left at (840, 451)
Screenshot: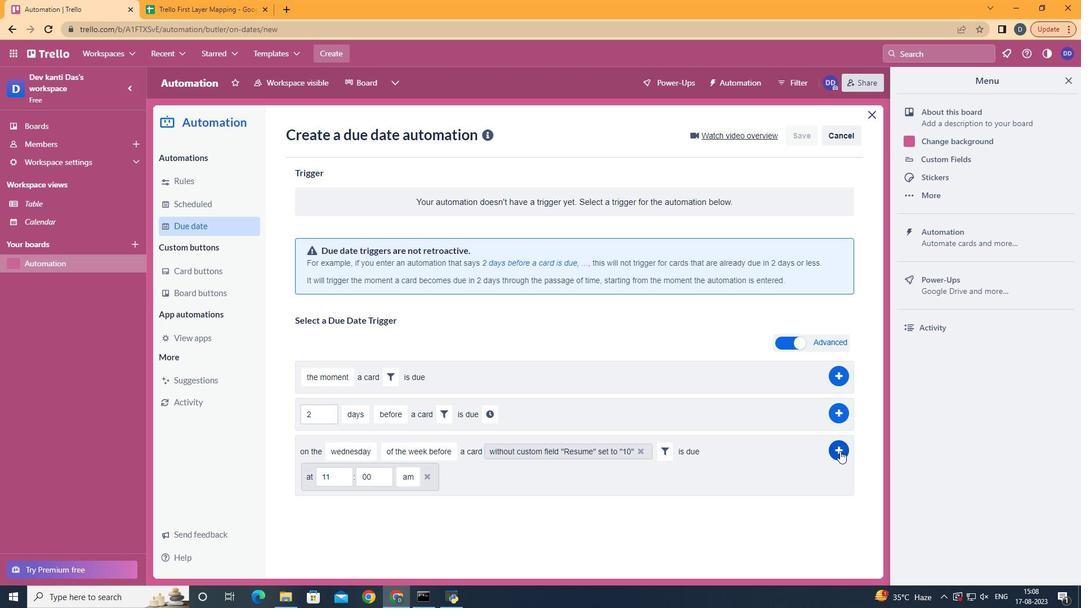 
